 Task: Check the percentage active listings of french doors in the last 5 years.
Action: Mouse moved to (862, 203)
Screenshot: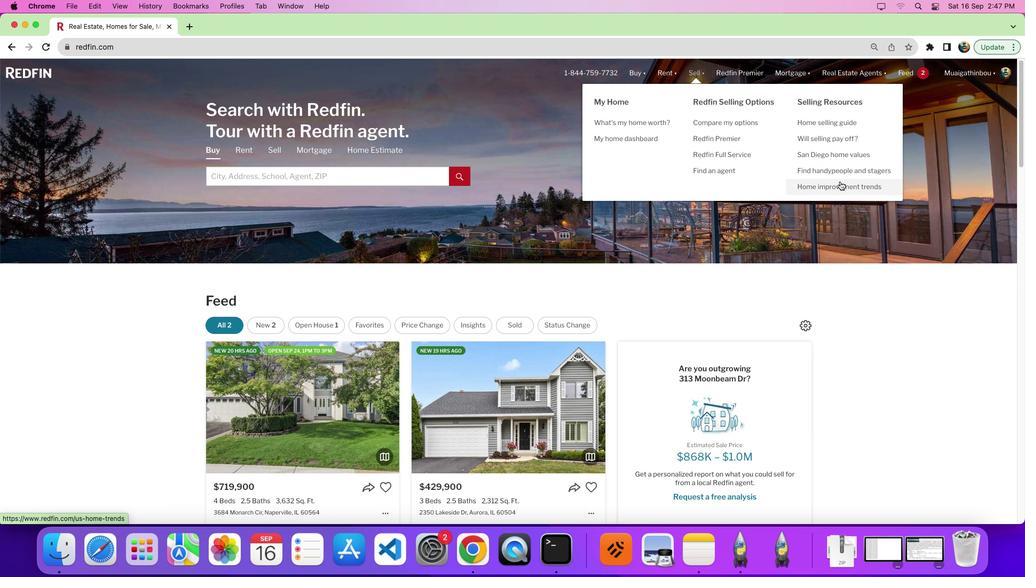 
Action: Mouse pressed left at (862, 203)
Screenshot: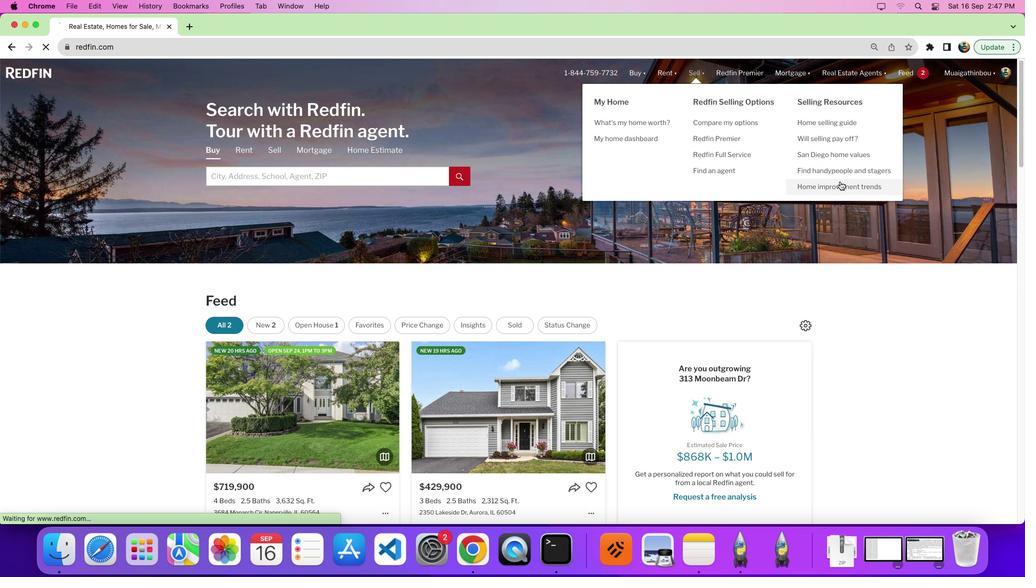 
Action: Mouse pressed left at (862, 203)
Screenshot: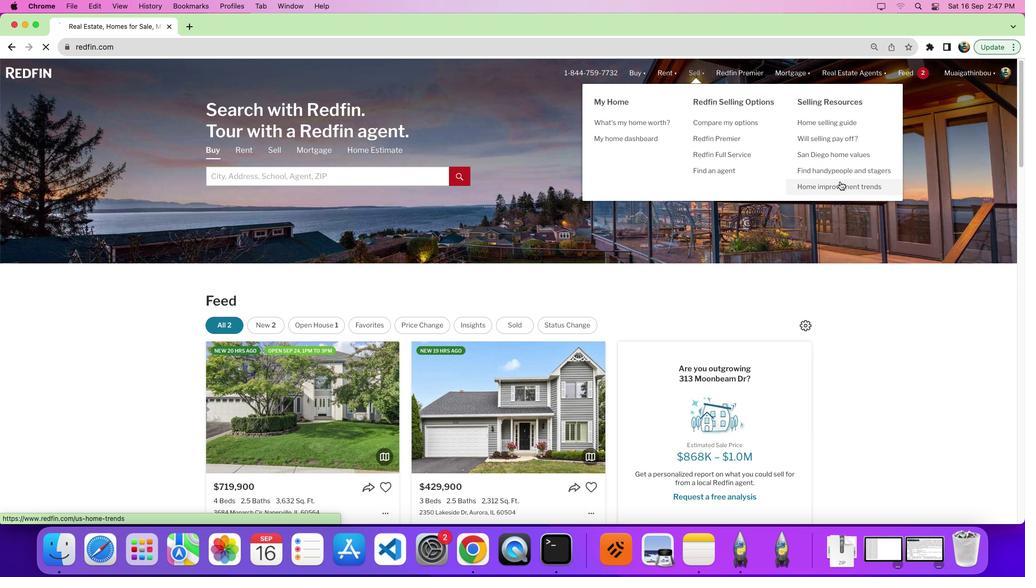 
Action: Mouse moved to (313, 226)
Screenshot: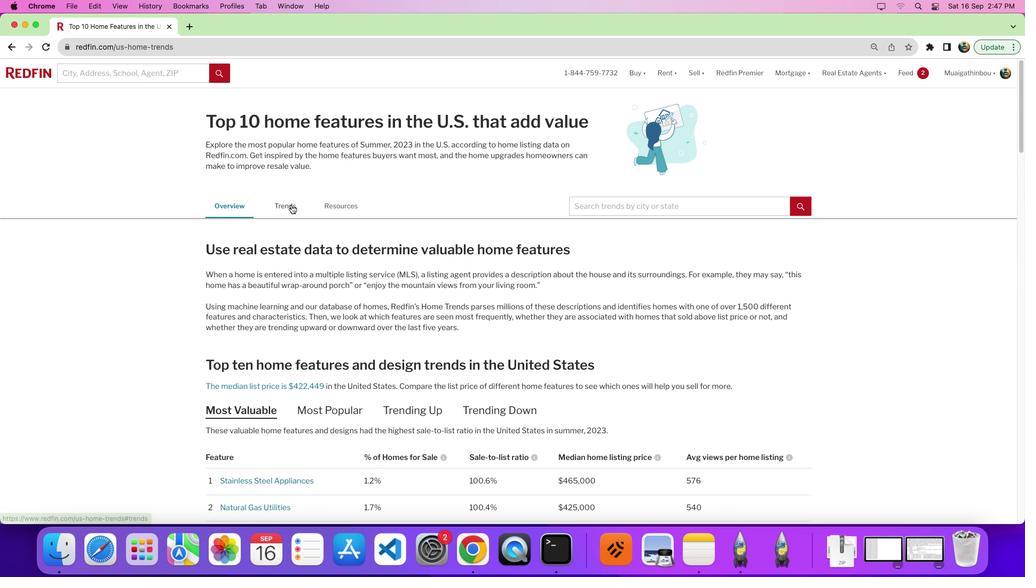 
Action: Mouse pressed left at (313, 226)
Screenshot: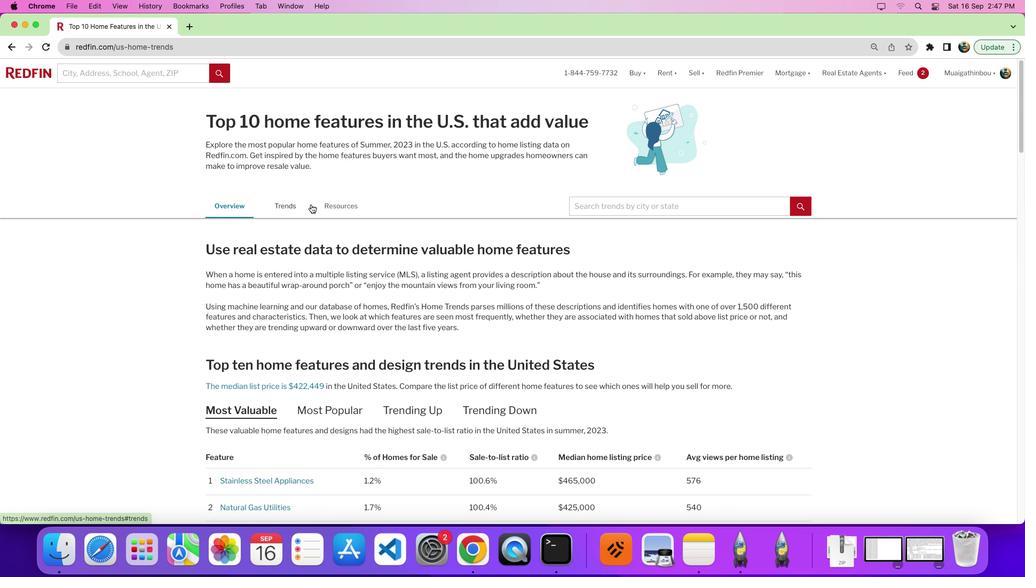 
Action: Mouse moved to (639, 220)
Screenshot: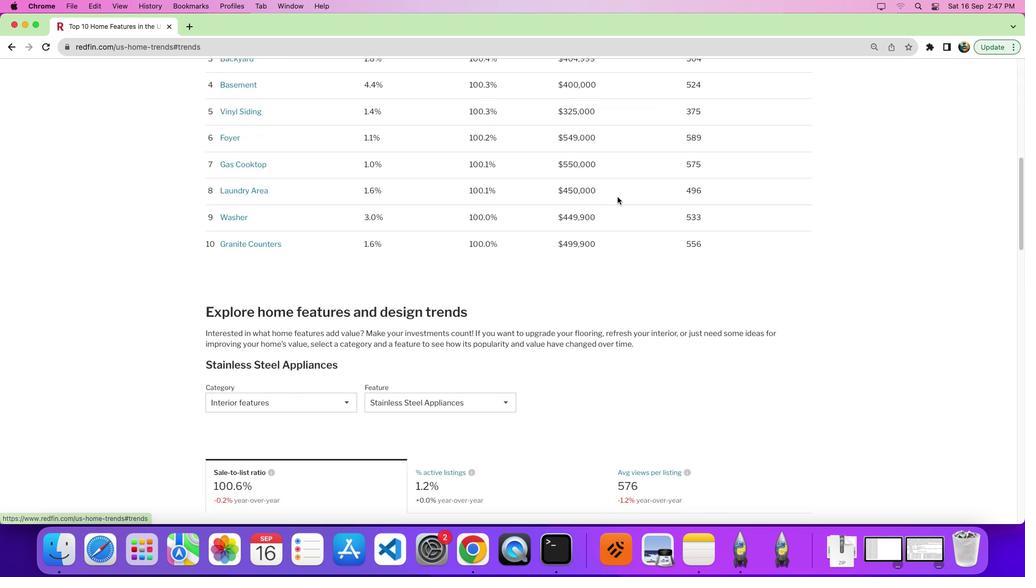 
Action: Mouse scrolled (639, 220) with delta (21, 21)
Screenshot: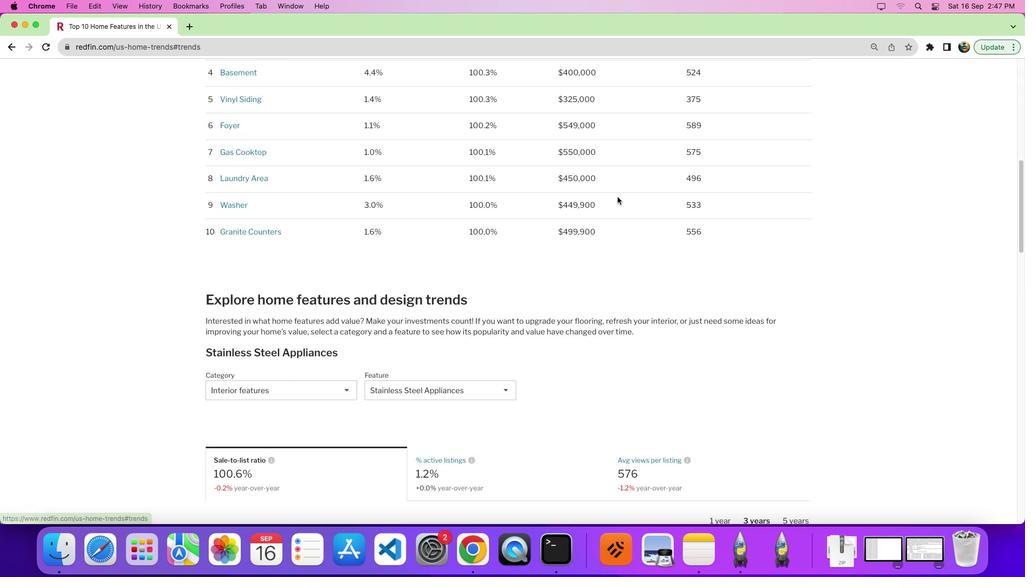 
Action: Mouse scrolled (639, 220) with delta (21, 21)
Screenshot: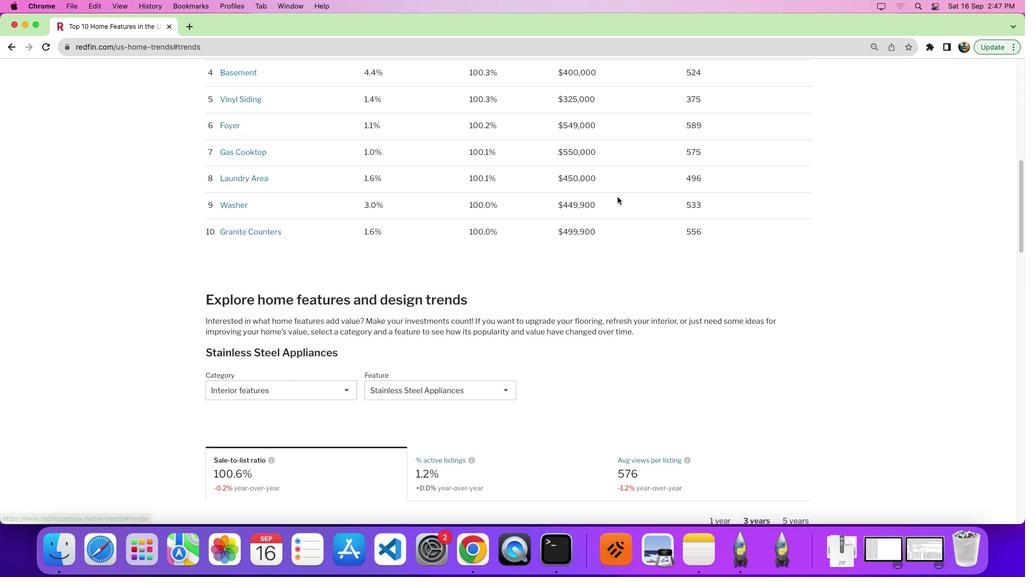 
Action: Mouse moved to (639, 219)
Screenshot: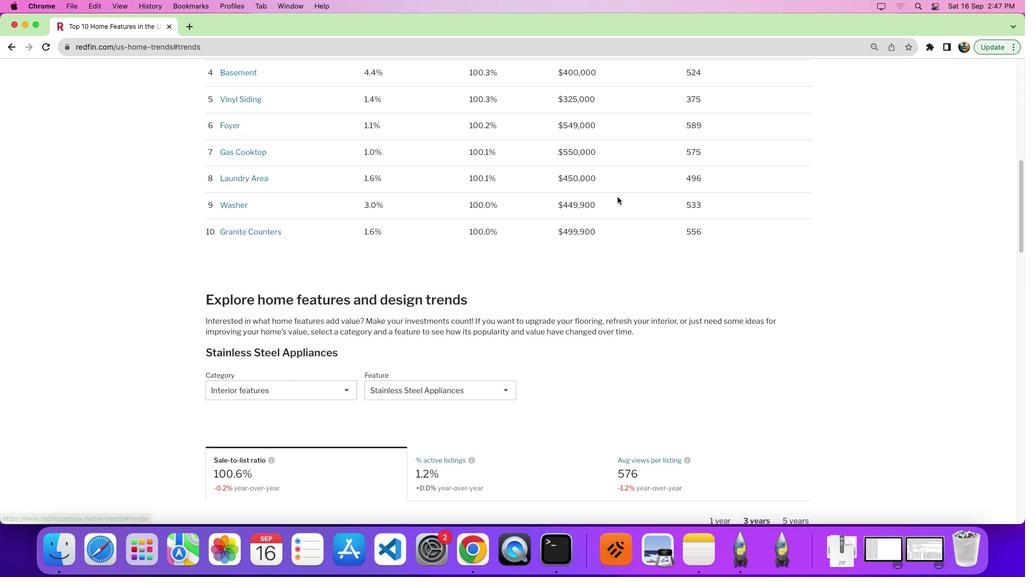 
Action: Mouse scrolled (639, 219) with delta (21, 17)
Screenshot: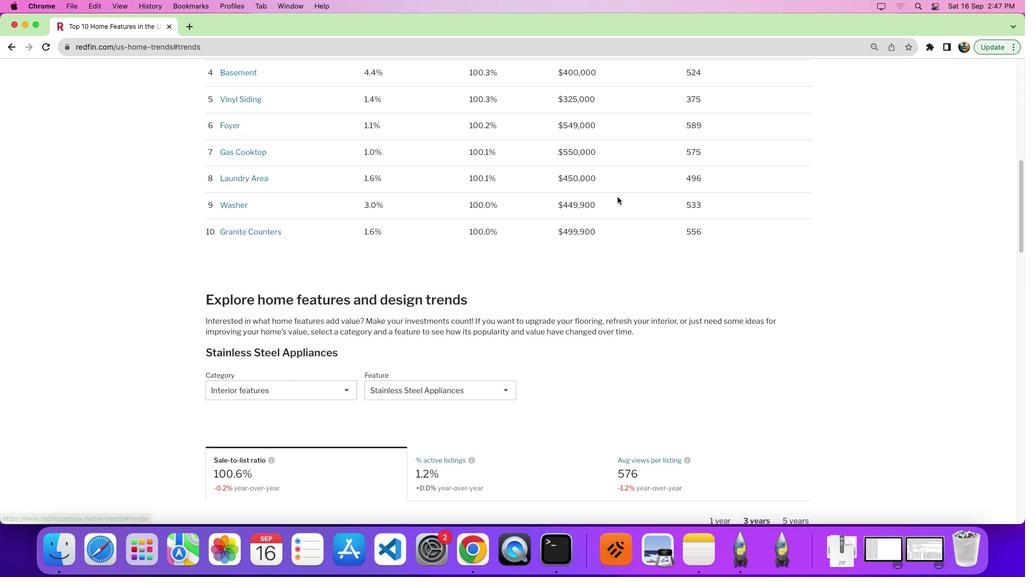 
Action: Mouse moved to (640, 218)
Screenshot: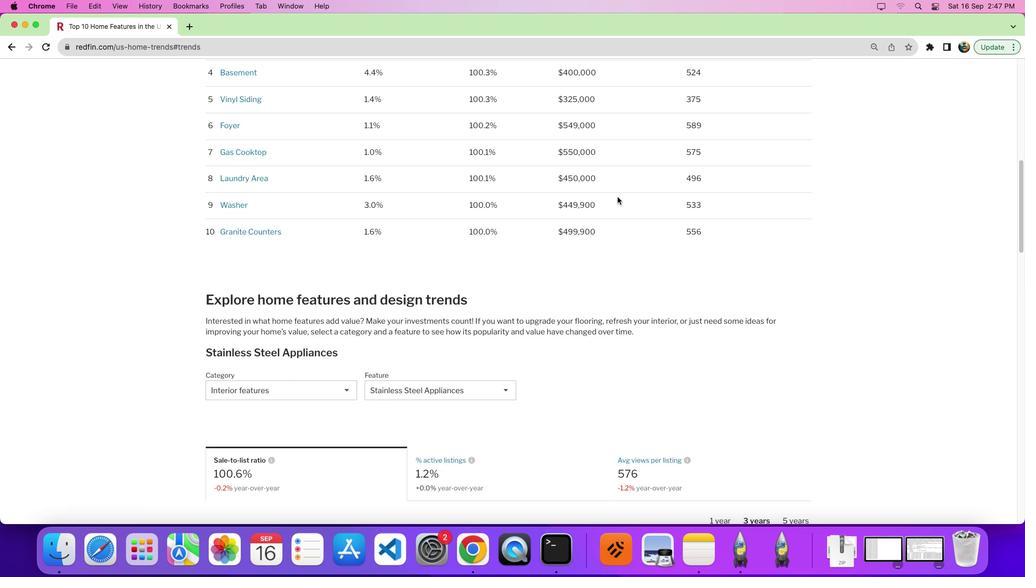 
Action: Mouse scrolled (640, 218) with delta (21, 21)
Screenshot: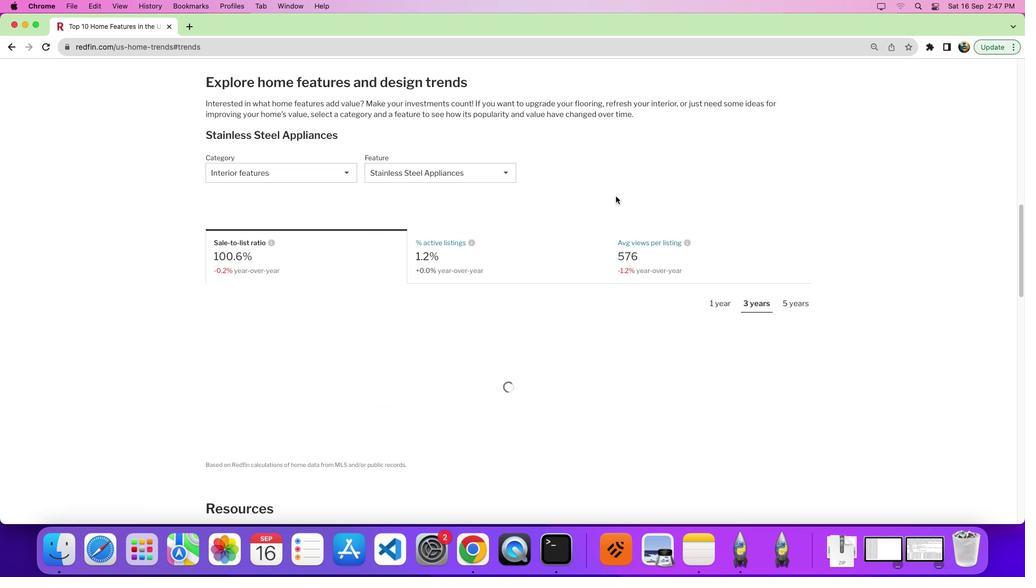 
Action: Mouse scrolled (640, 218) with delta (21, 21)
Screenshot: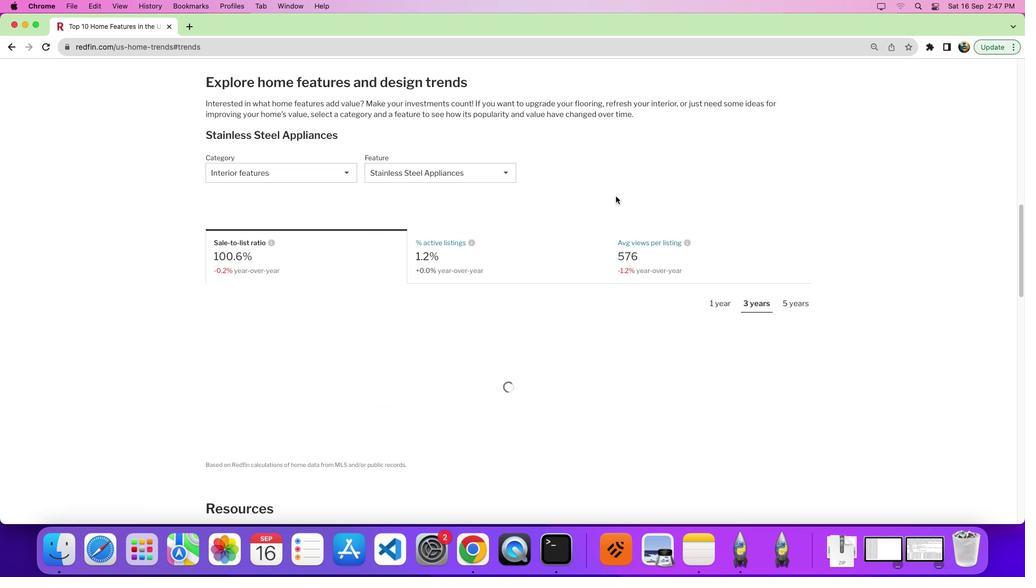 
Action: Mouse scrolled (640, 218) with delta (21, 17)
Screenshot: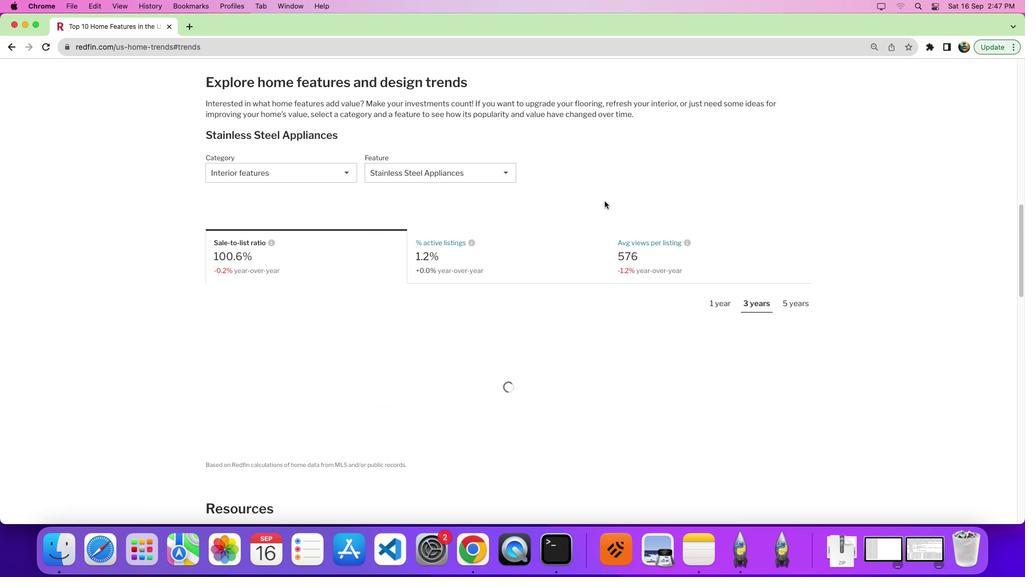 
Action: Mouse moved to (448, 274)
Screenshot: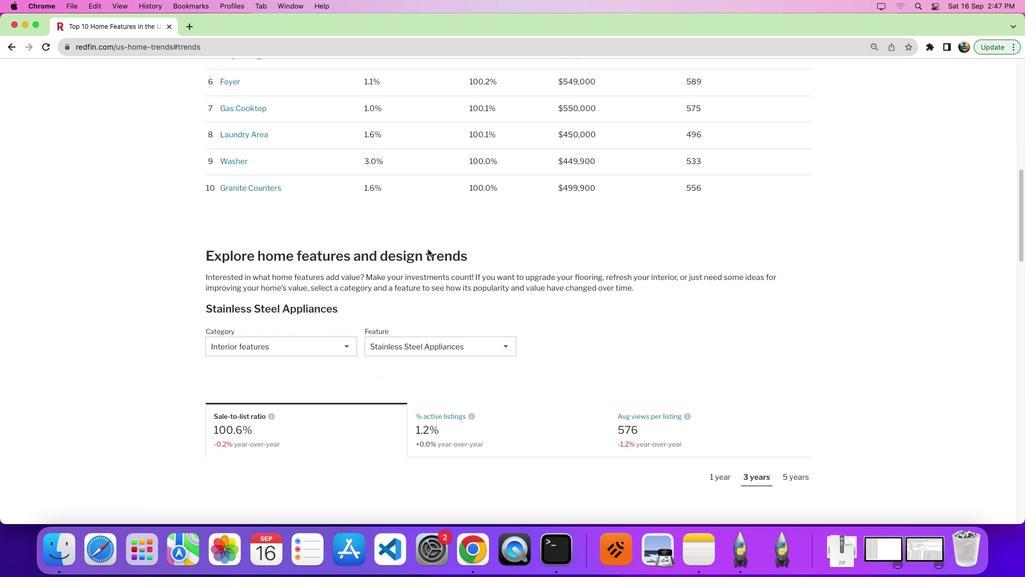 
Action: Mouse scrolled (448, 274) with delta (21, 21)
Screenshot: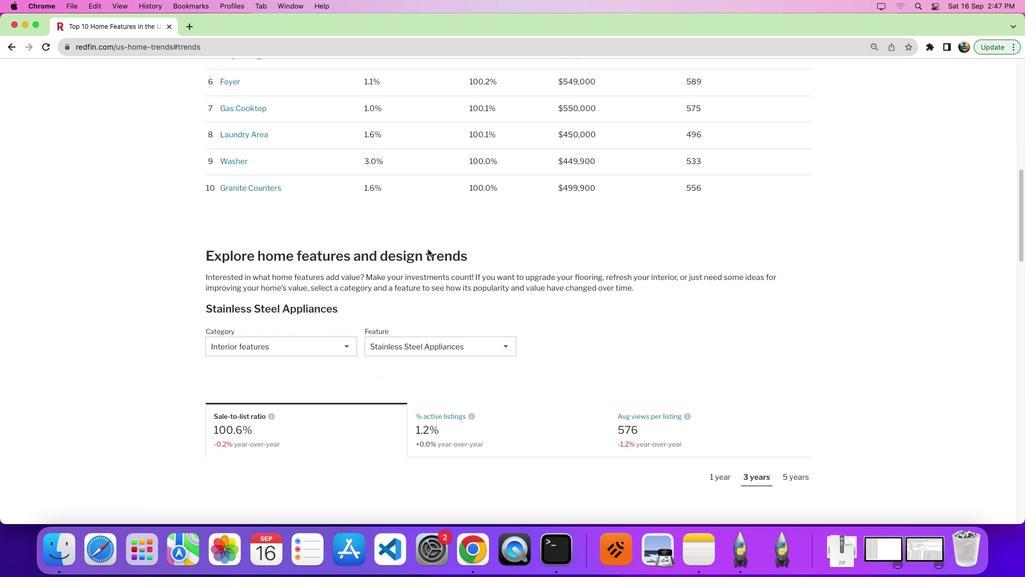 
Action: Mouse moved to (448, 274)
Screenshot: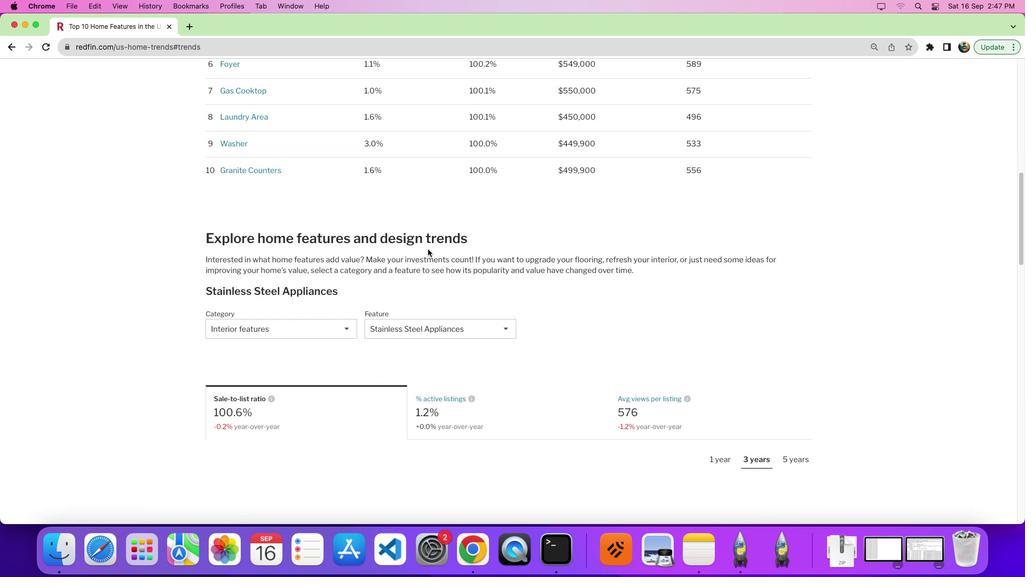 
Action: Mouse scrolled (448, 274) with delta (21, 21)
Screenshot: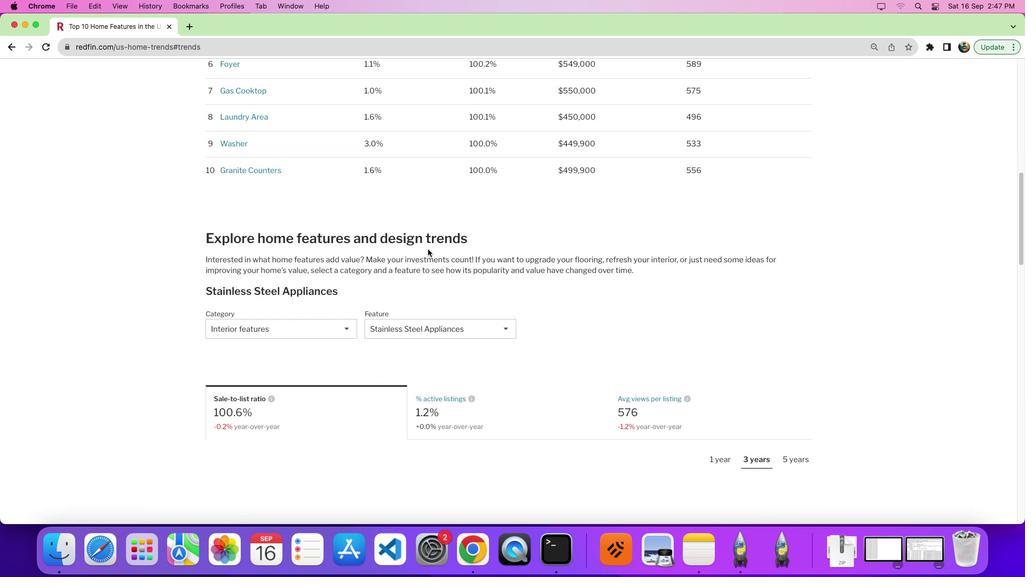 
Action: Mouse moved to (448, 273)
Screenshot: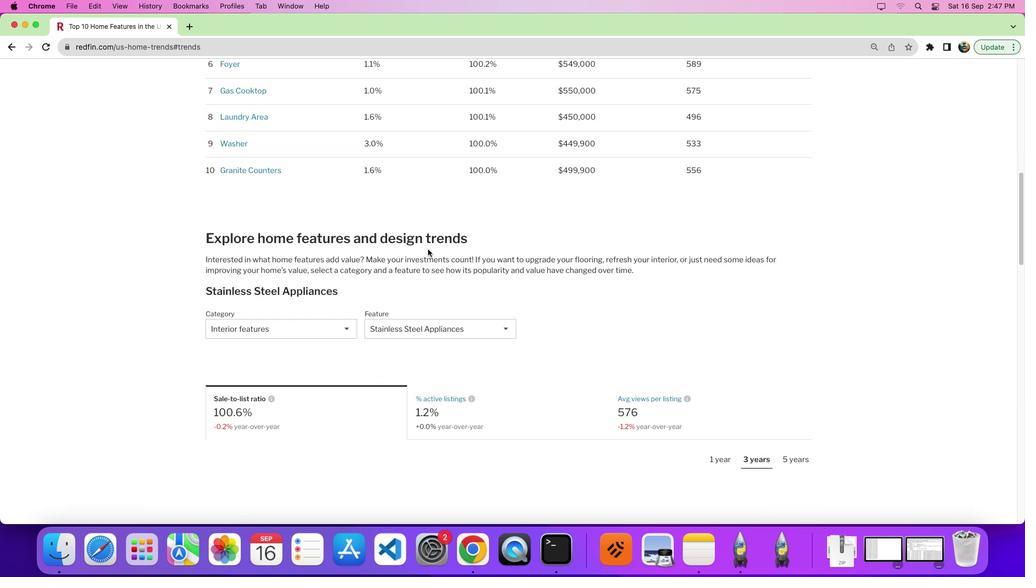 
Action: Mouse scrolled (448, 273) with delta (21, 17)
Screenshot: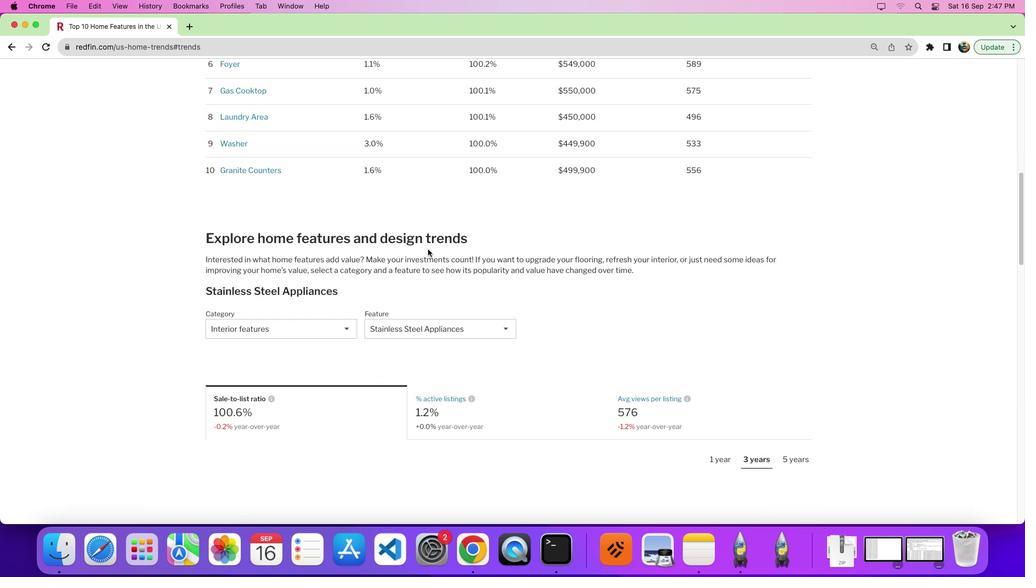 
Action: Mouse moved to (449, 270)
Screenshot: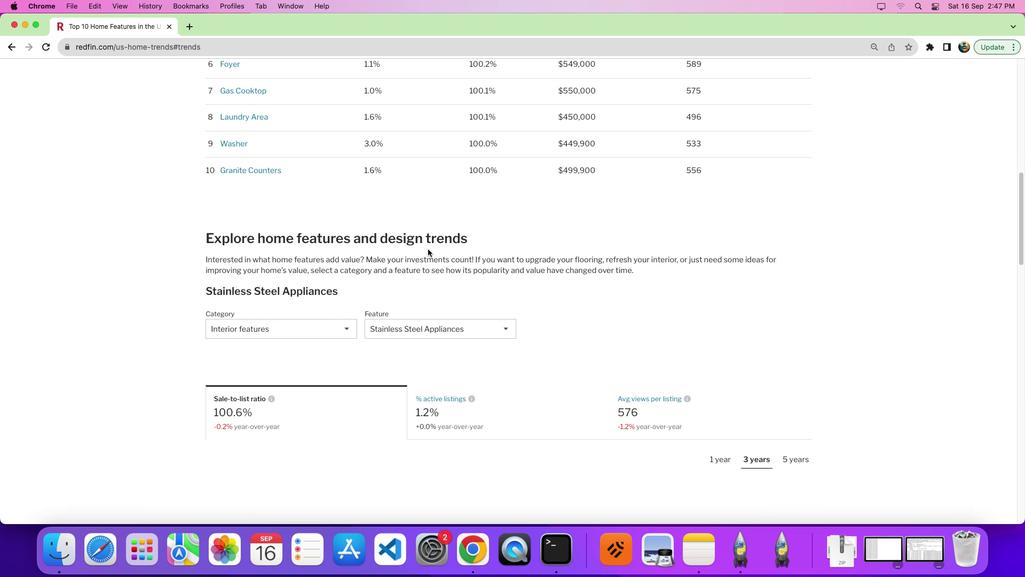 
Action: Mouse scrolled (449, 270) with delta (21, 21)
Screenshot: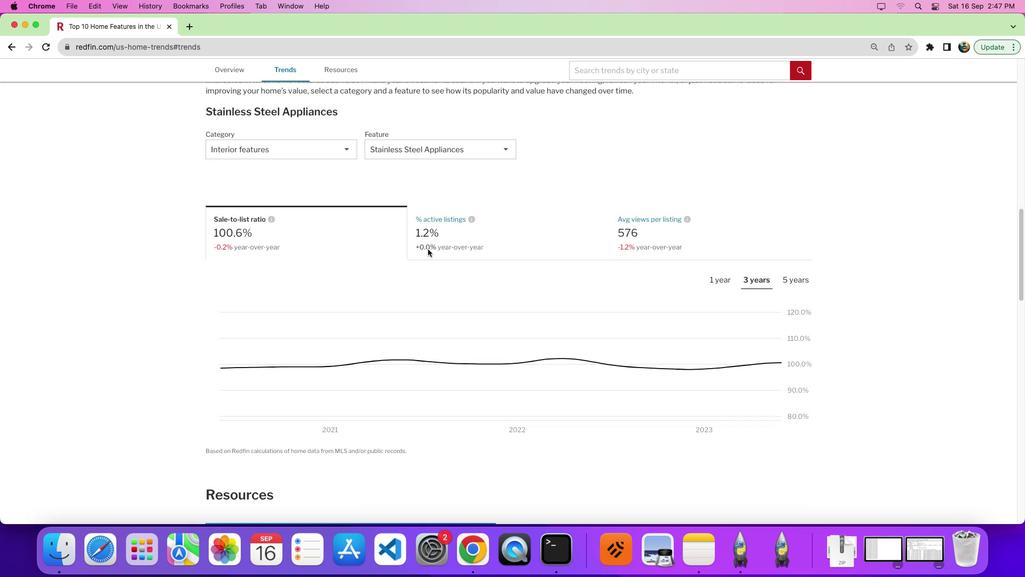 
Action: Mouse scrolled (449, 270) with delta (21, 21)
Screenshot: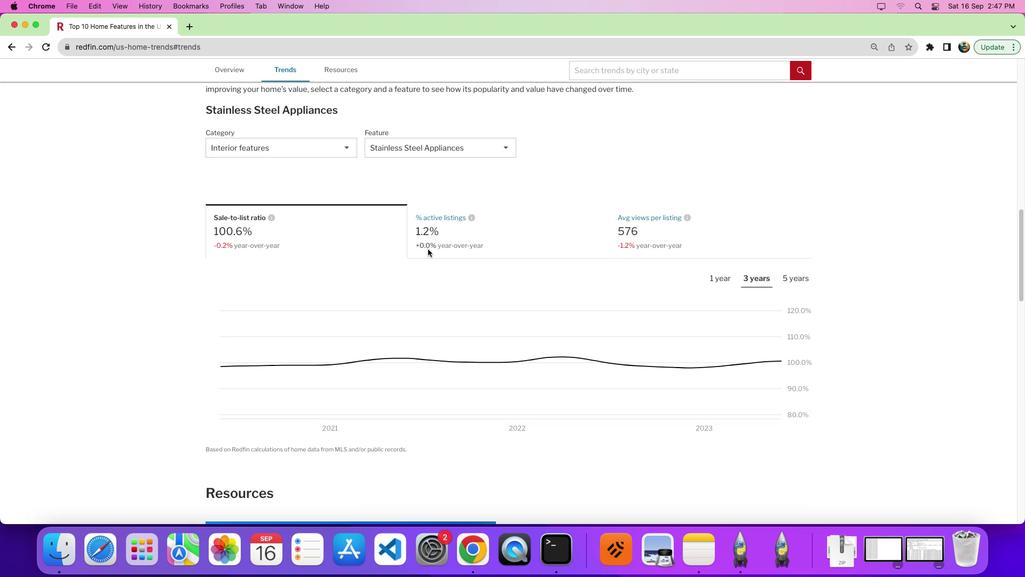 
Action: Mouse scrolled (449, 270) with delta (21, 18)
Screenshot: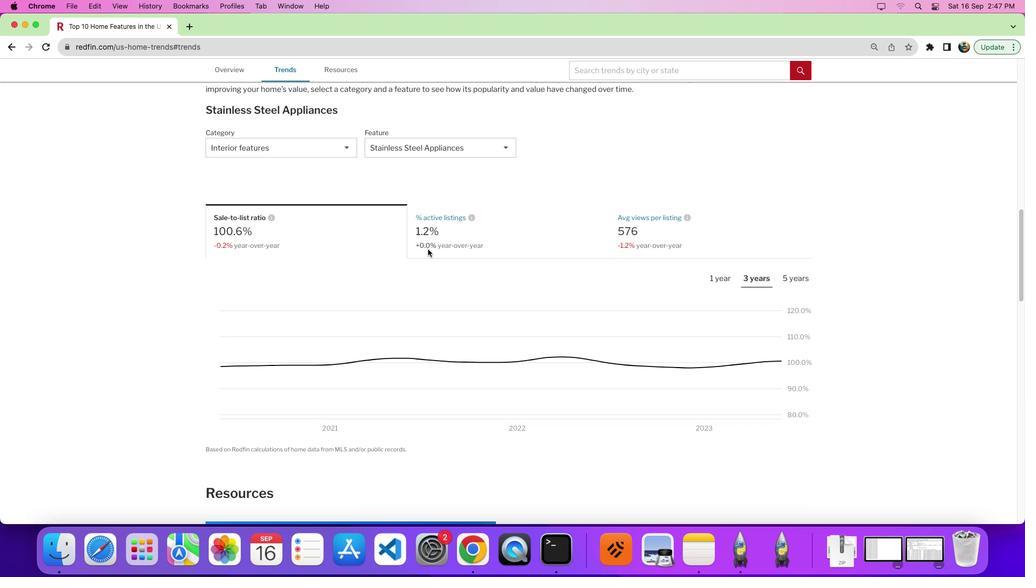 
Action: Mouse moved to (322, 169)
Screenshot: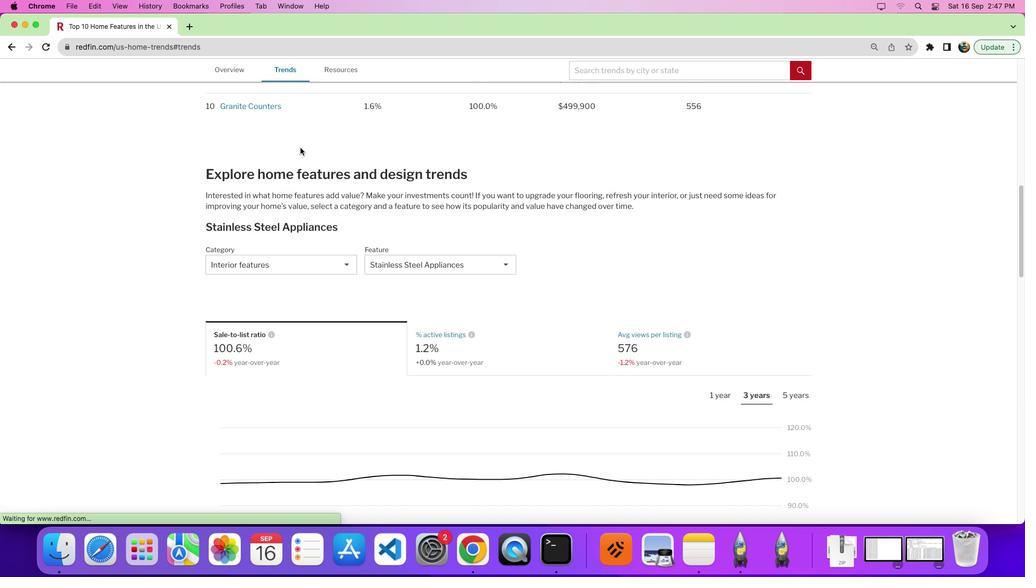 
Action: Mouse pressed left at (322, 169)
Screenshot: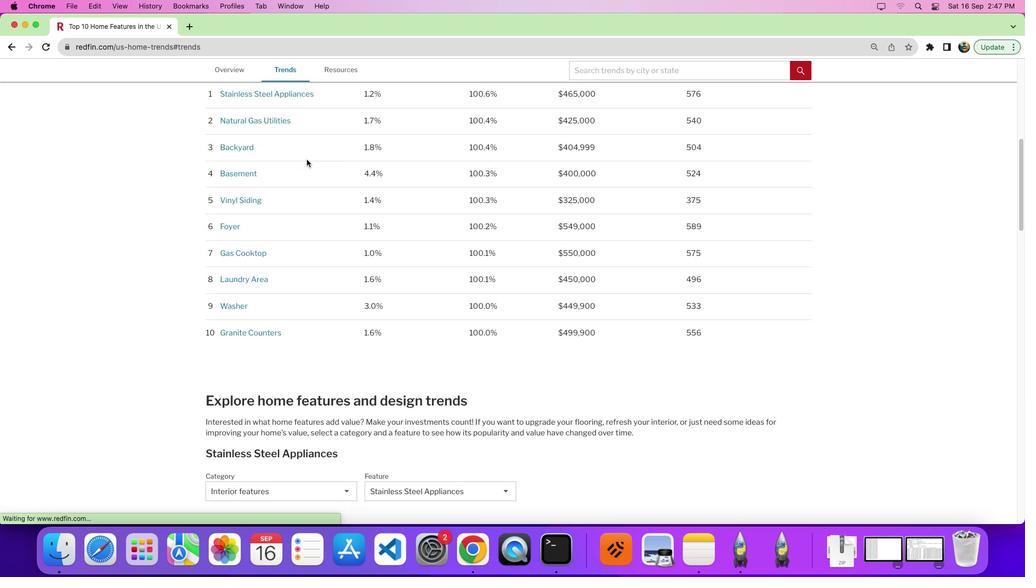 
Action: Mouse moved to (384, 224)
Screenshot: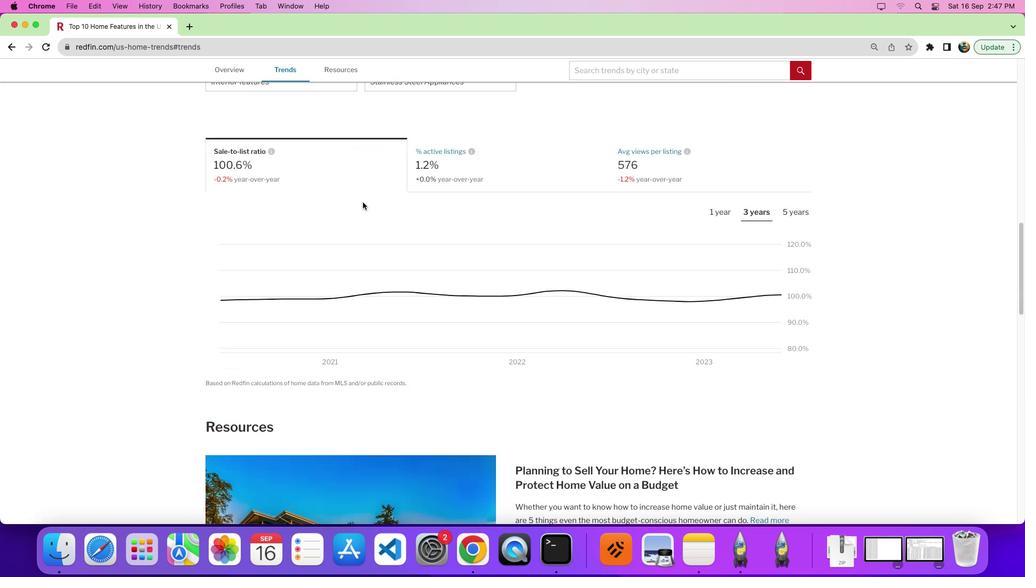 
Action: Mouse scrolled (384, 224) with delta (21, 21)
Screenshot: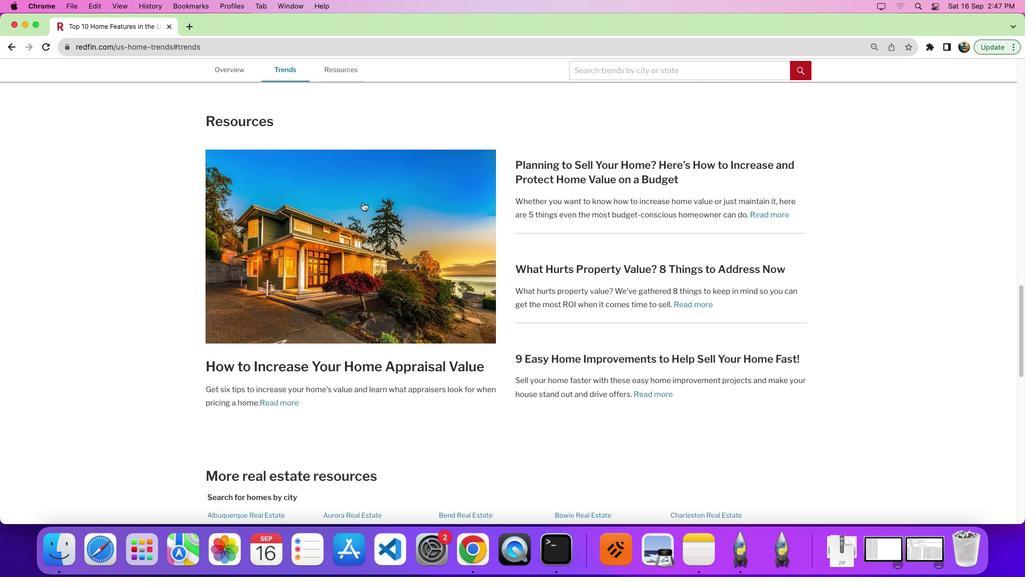 
Action: Mouse moved to (384, 224)
Screenshot: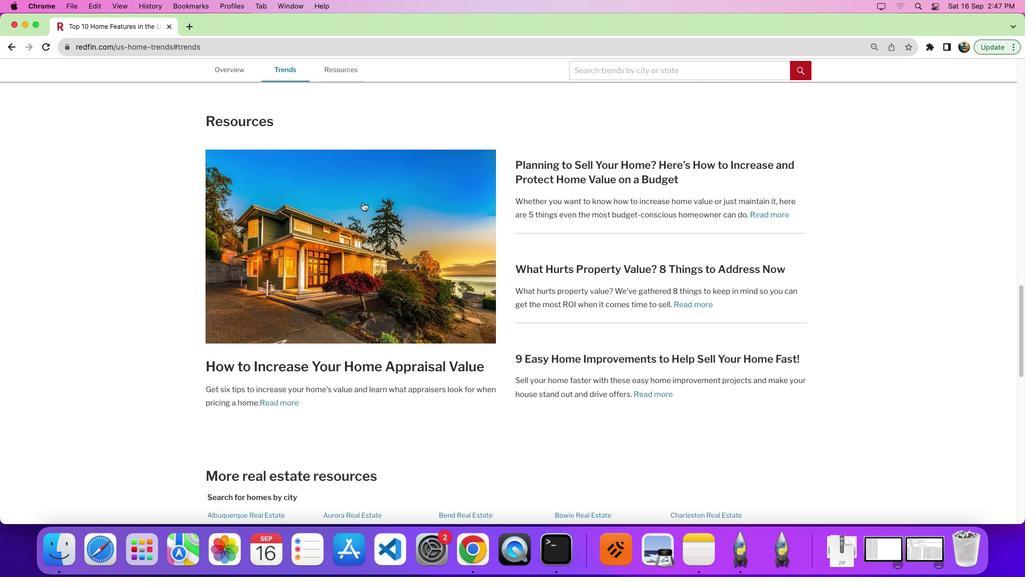 
Action: Mouse scrolled (384, 224) with delta (21, 21)
Screenshot: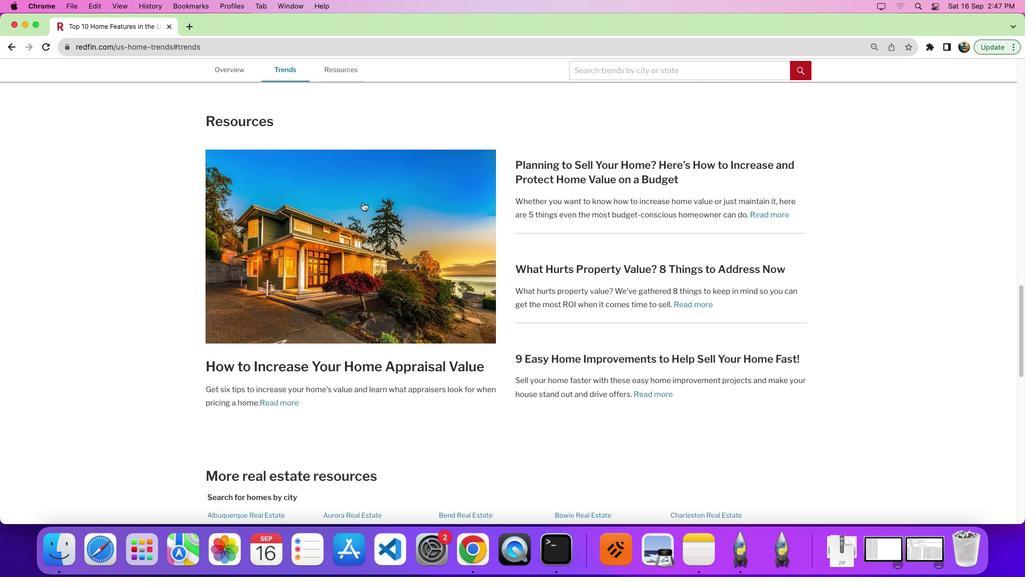 
Action: Mouse scrolled (384, 224) with delta (21, 17)
Screenshot: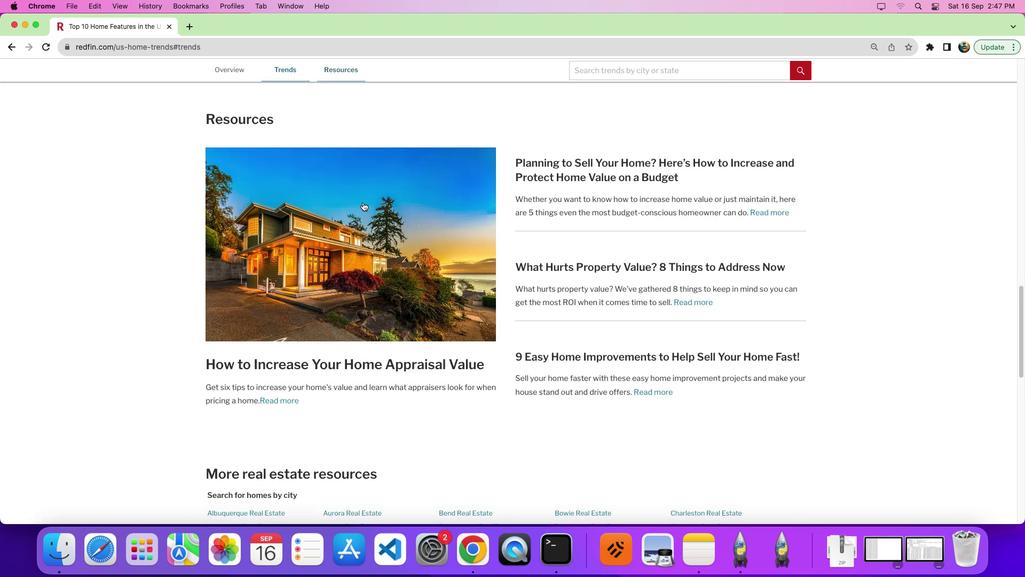 
Action: Mouse scrolled (384, 224) with delta (21, 14)
Screenshot: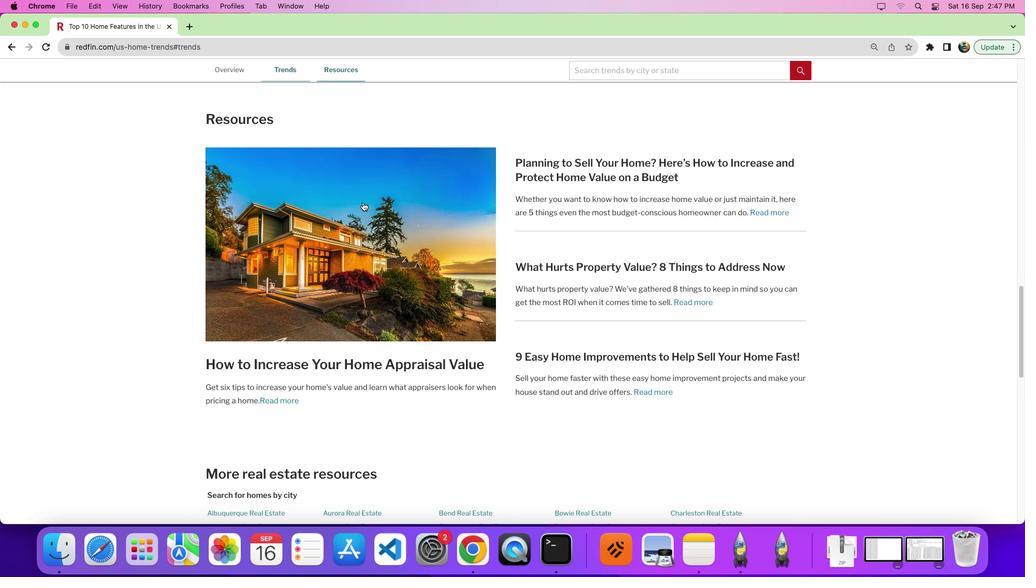 
Action: Mouse scrolled (384, 224) with delta (21, 14)
Screenshot: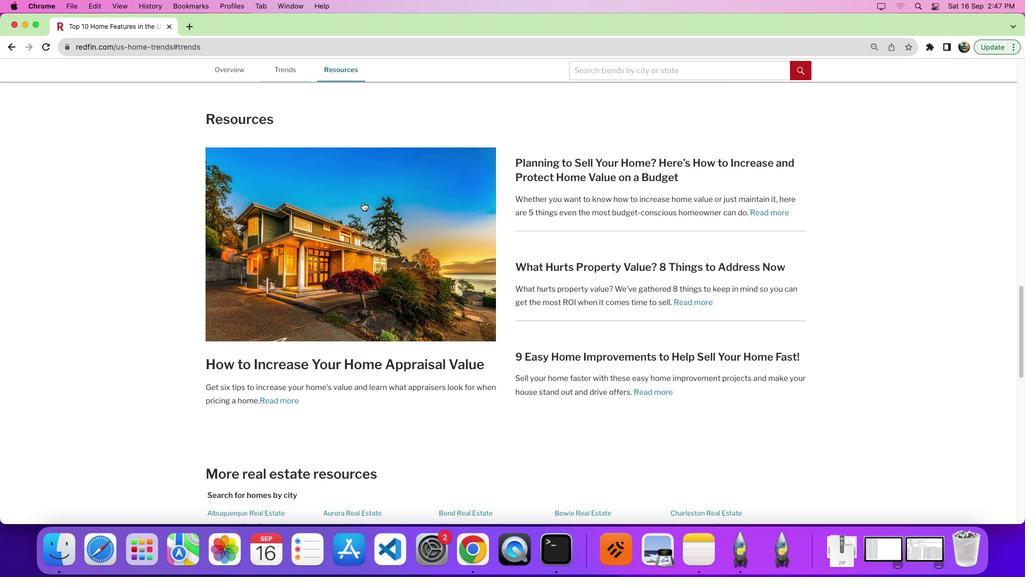 
Action: Mouse moved to (388, 214)
Screenshot: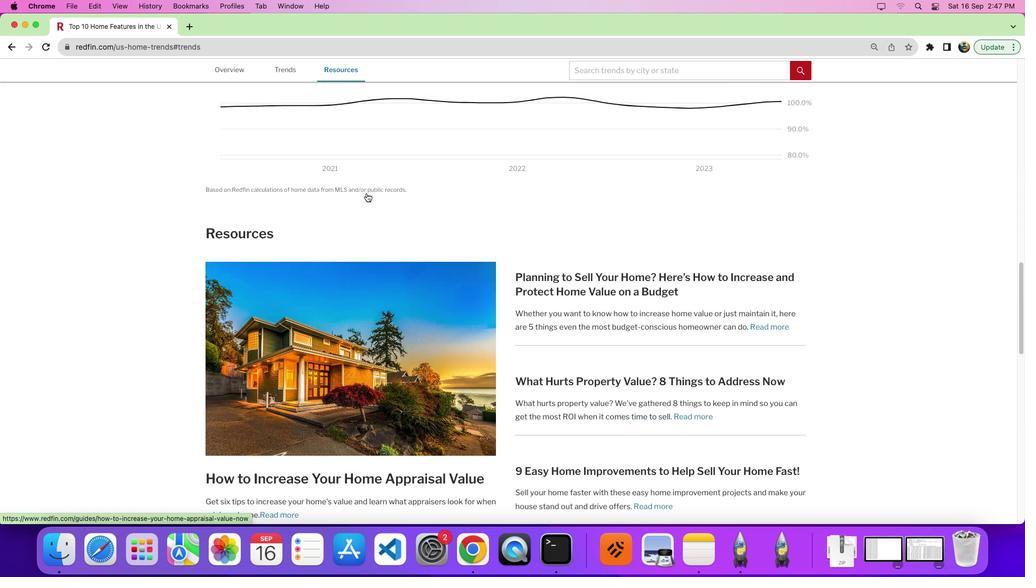 
Action: Mouse scrolled (388, 214) with delta (21, 22)
Screenshot: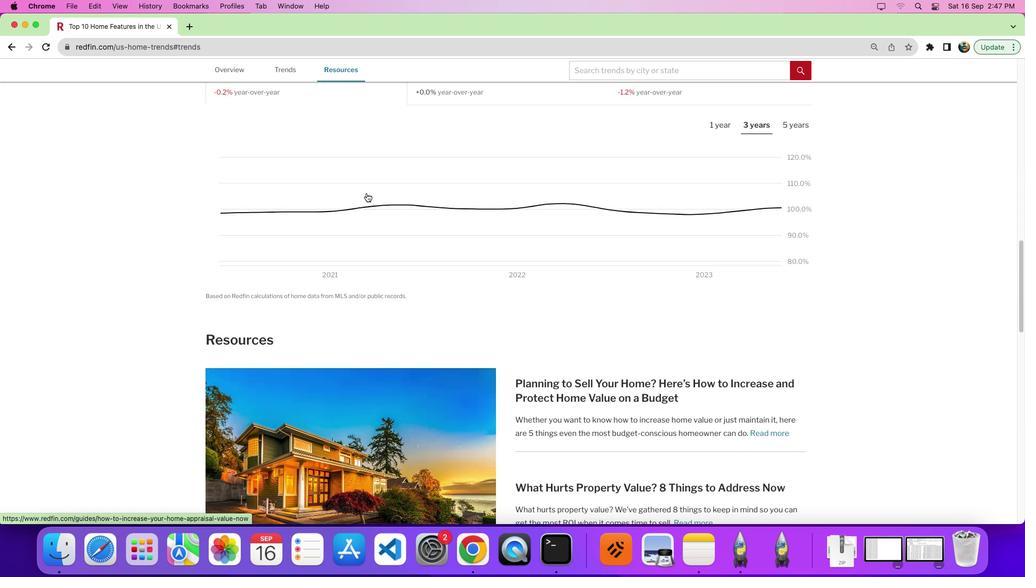 
Action: Mouse scrolled (388, 214) with delta (21, 22)
Screenshot: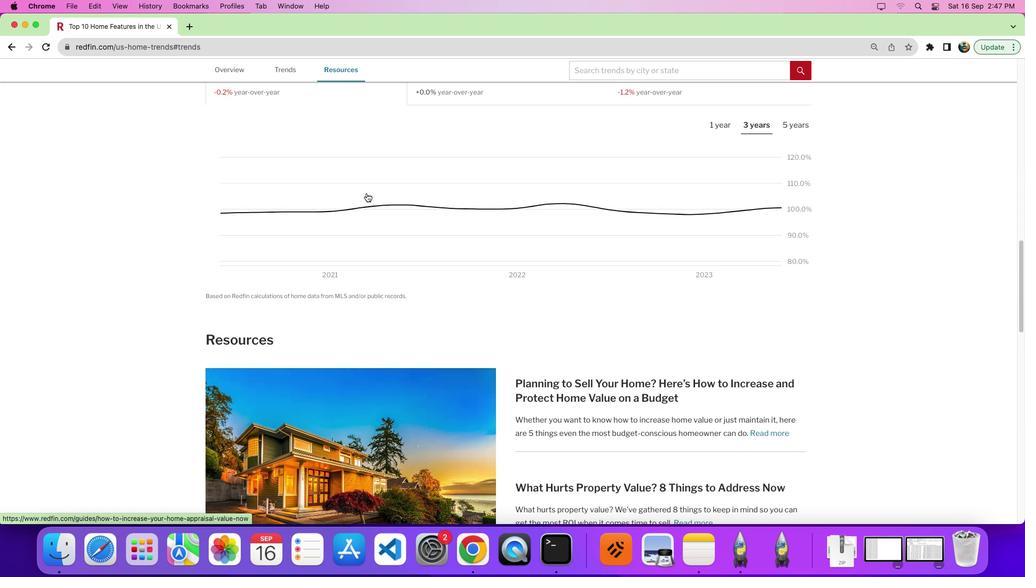 
Action: Mouse scrolled (388, 214) with delta (21, 26)
Screenshot: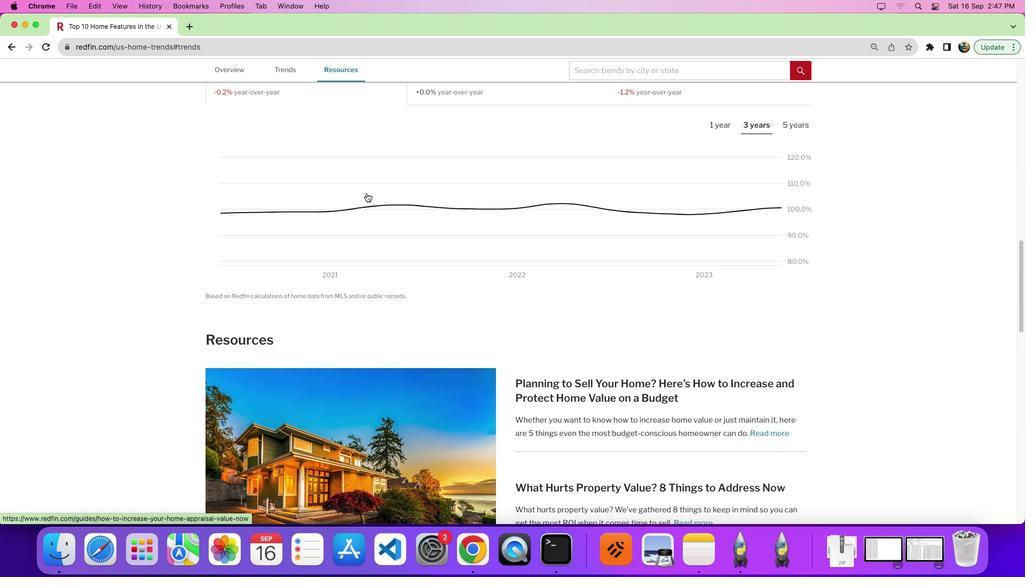 
Action: Mouse moved to (386, 221)
Screenshot: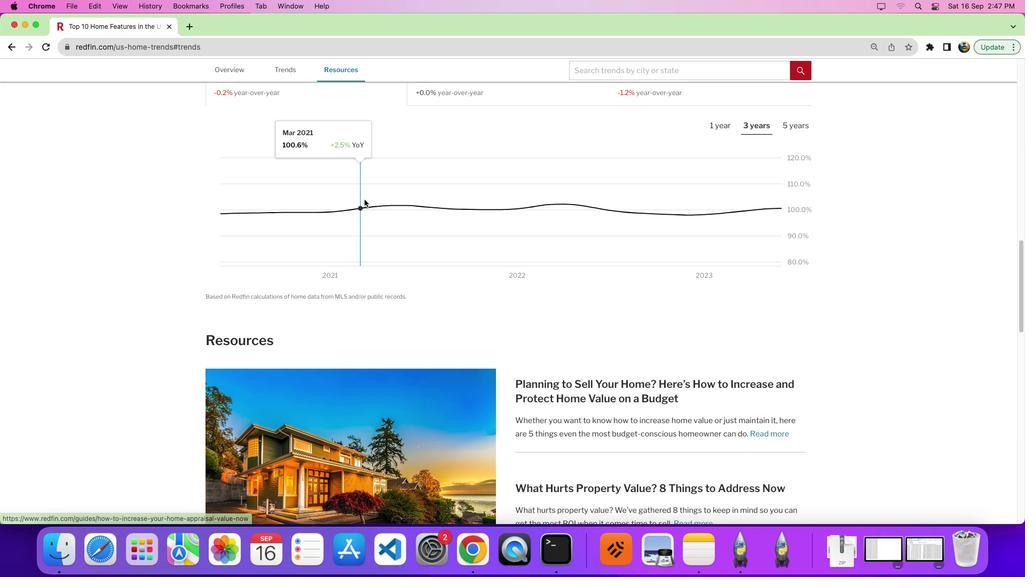 
Action: Mouse scrolled (386, 221) with delta (21, 22)
Screenshot: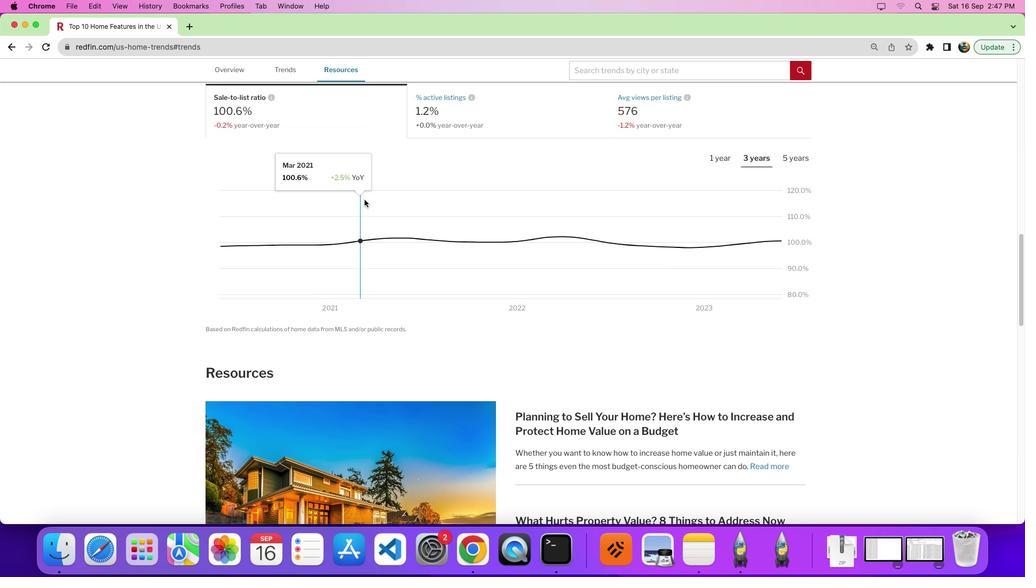 
Action: Mouse scrolled (386, 221) with delta (21, 22)
Screenshot: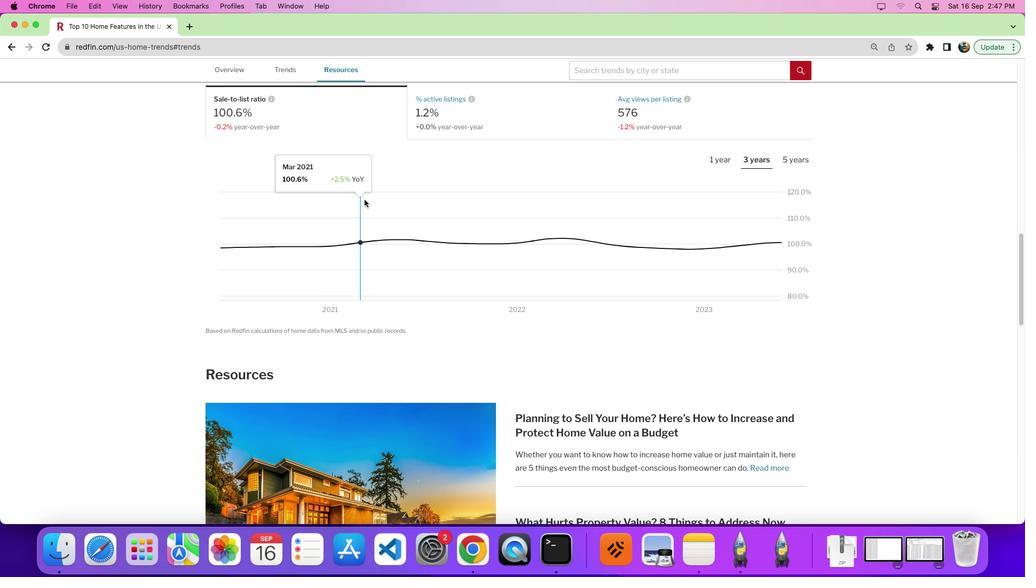 
Action: Mouse moved to (380, 217)
Screenshot: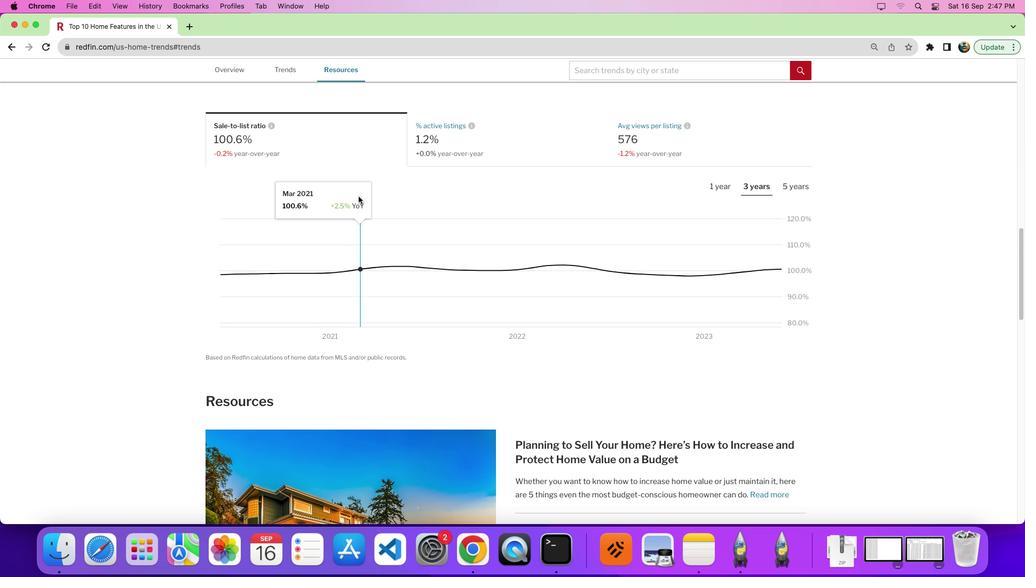 
Action: Mouse scrolled (380, 217) with delta (21, 22)
Screenshot: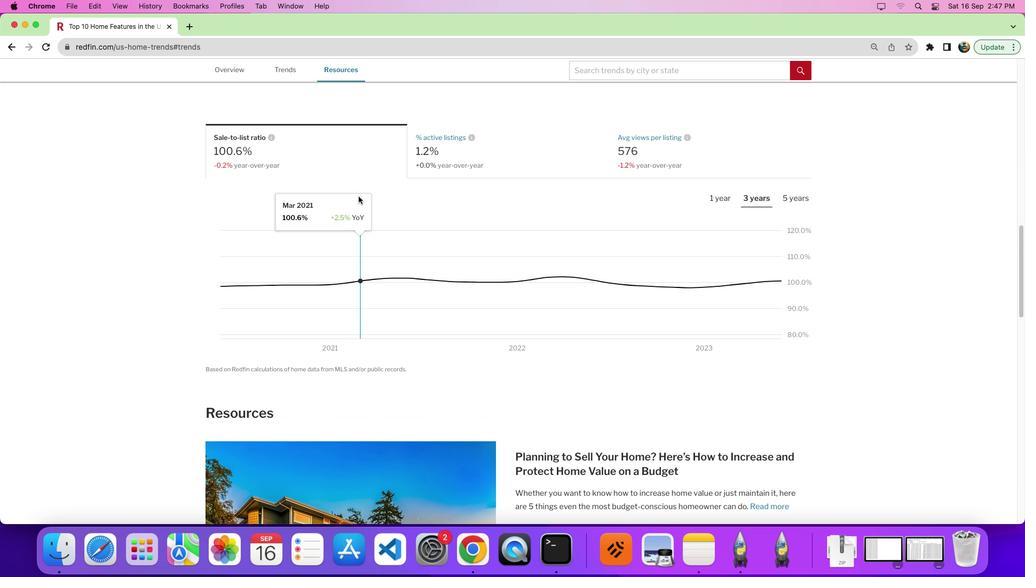 
Action: Mouse scrolled (380, 217) with delta (21, 22)
Screenshot: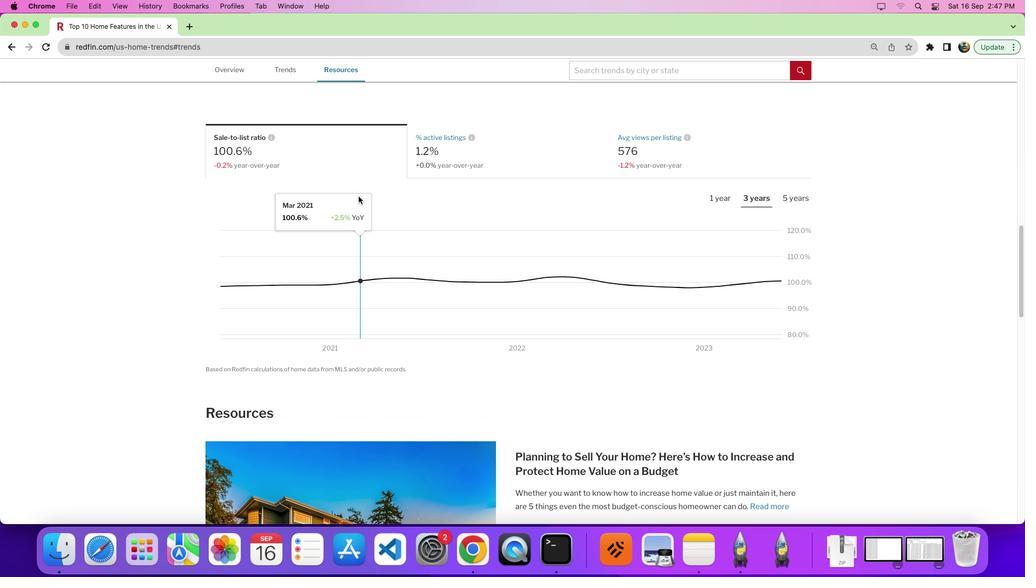 
Action: Mouse moved to (470, 175)
Screenshot: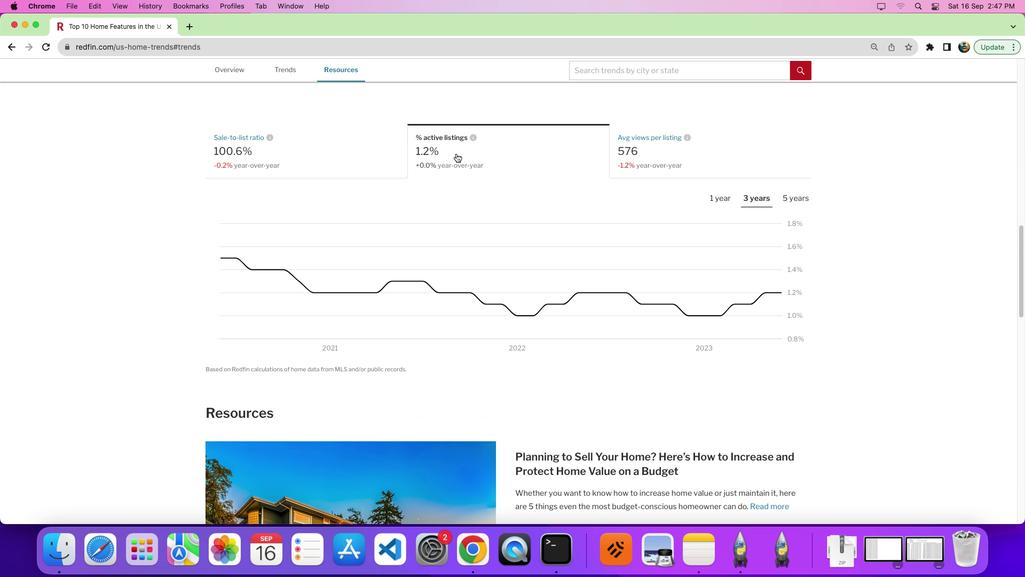 
Action: Mouse pressed left at (470, 175)
Screenshot: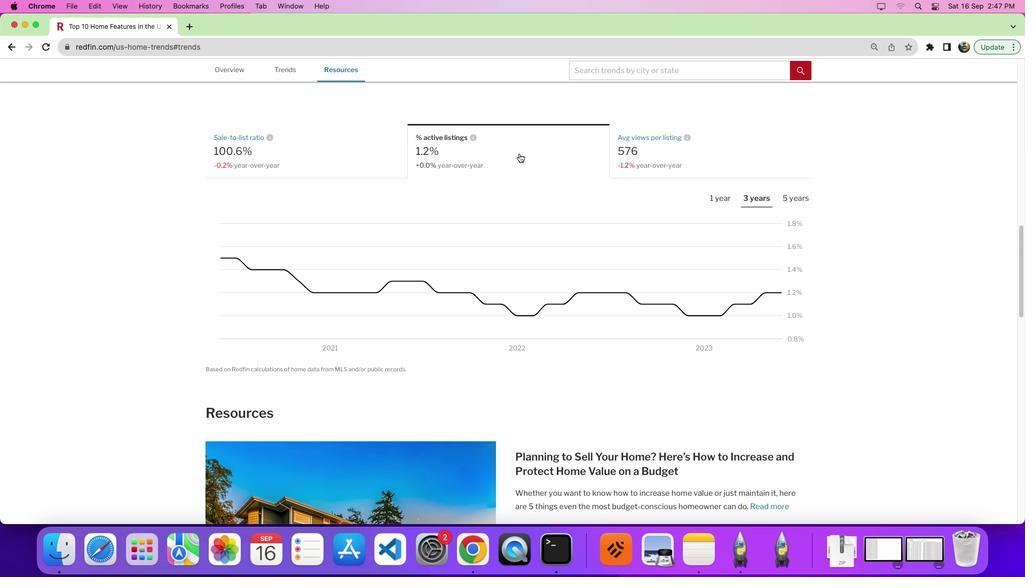 
Action: Mouse moved to (562, 175)
Screenshot: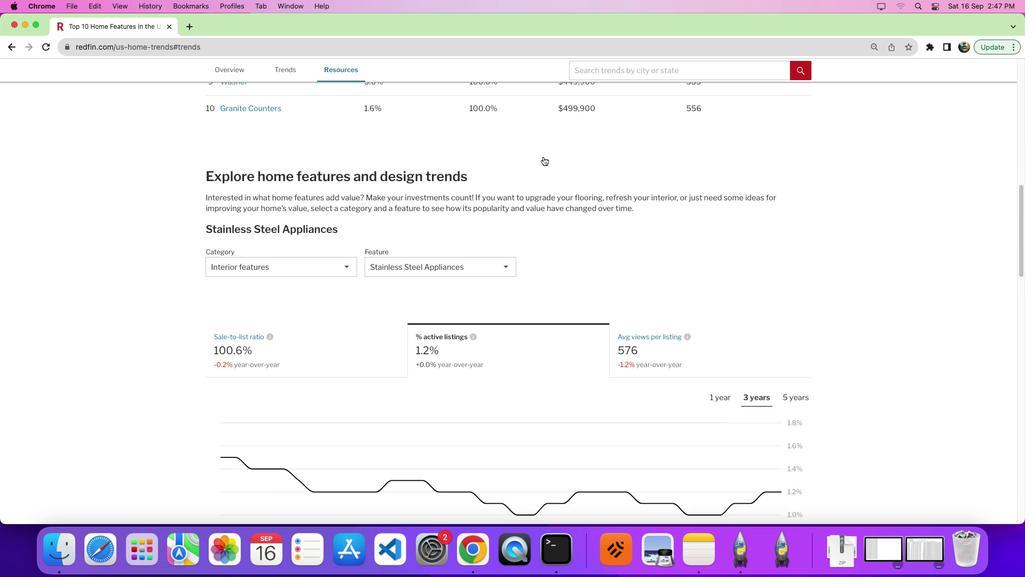 
Action: Mouse scrolled (562, 175) with delta (21, 22)
Screenshot: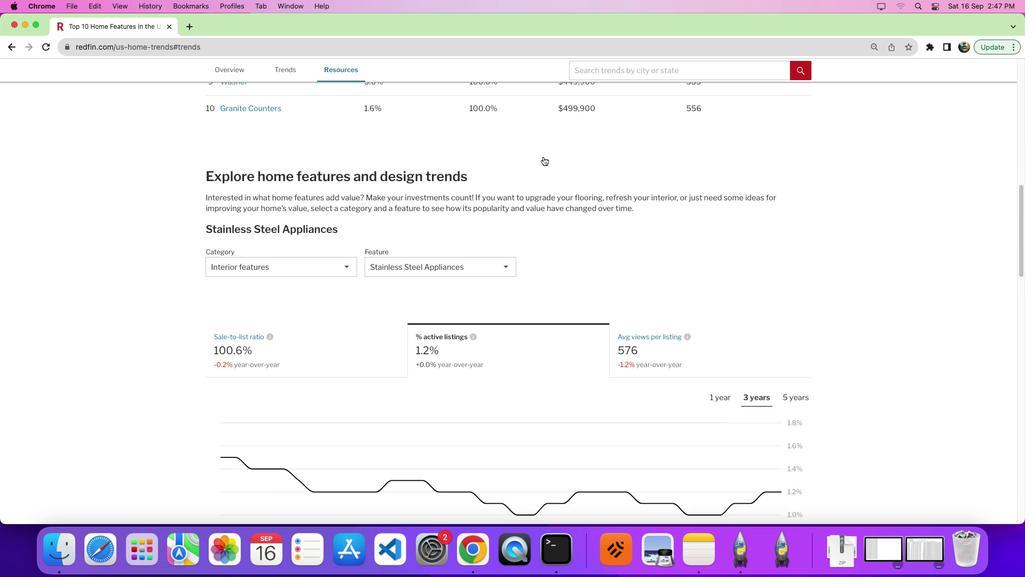 
Action: Mouse moved to (564, 178)
Screenshot: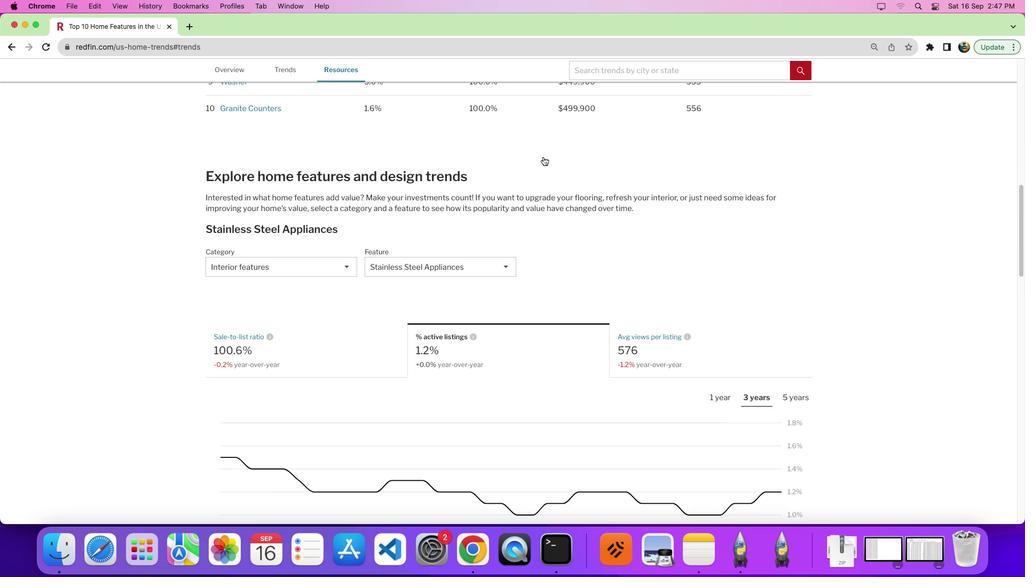 
Action: Mouse scrolled (564, 178) with delta (21, 22)
Screenshot: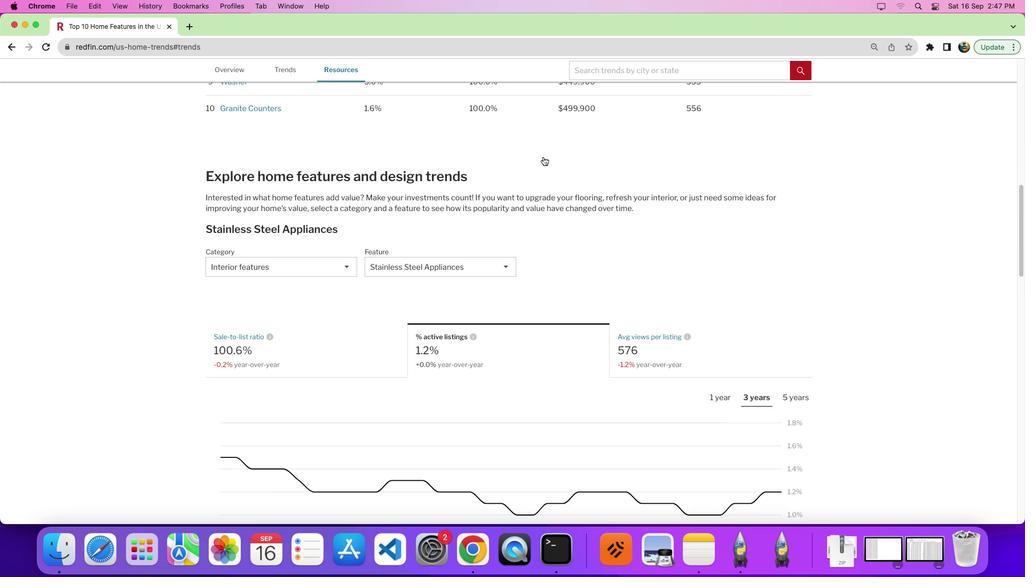 
Action: Mouse moved to (565, 178)
Screenshot: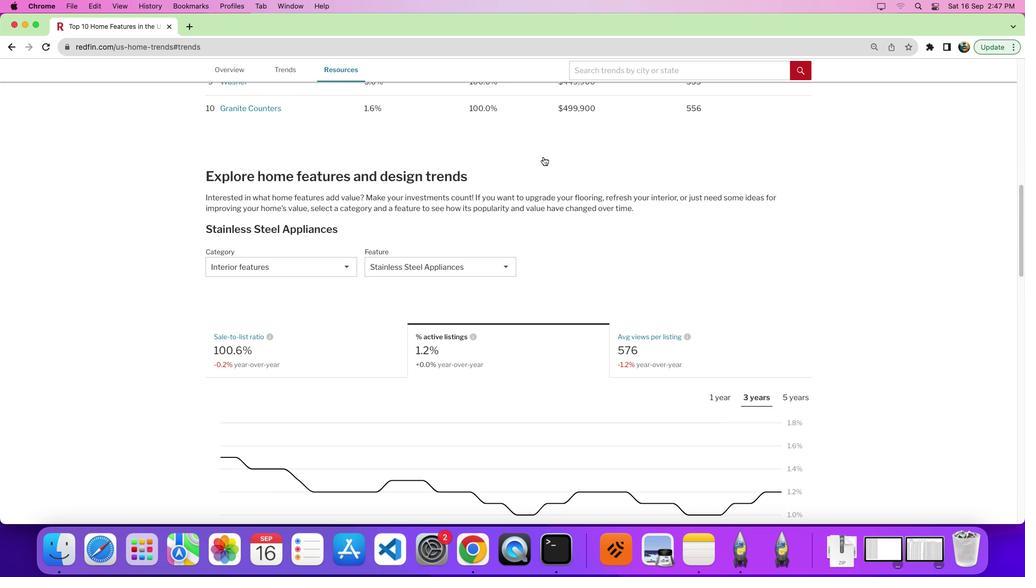 
Action: Mouse scrolled (565, 178) with delta (21, 25)
Screenshot: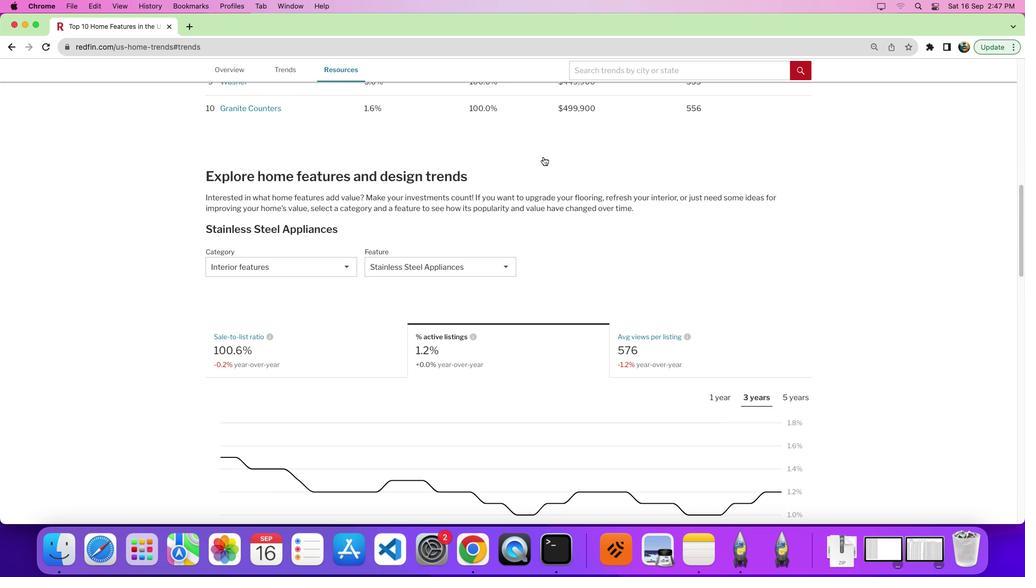 
Action: Mouse moved to (456, 281)
Screenshot: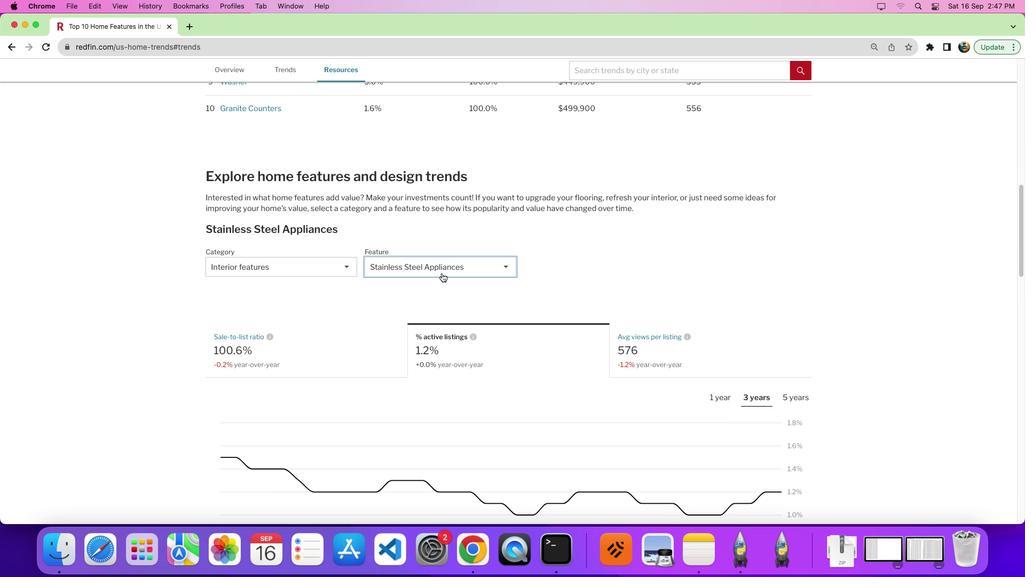 
Action: Mouse pressed left at (456, 281)
Screenshot: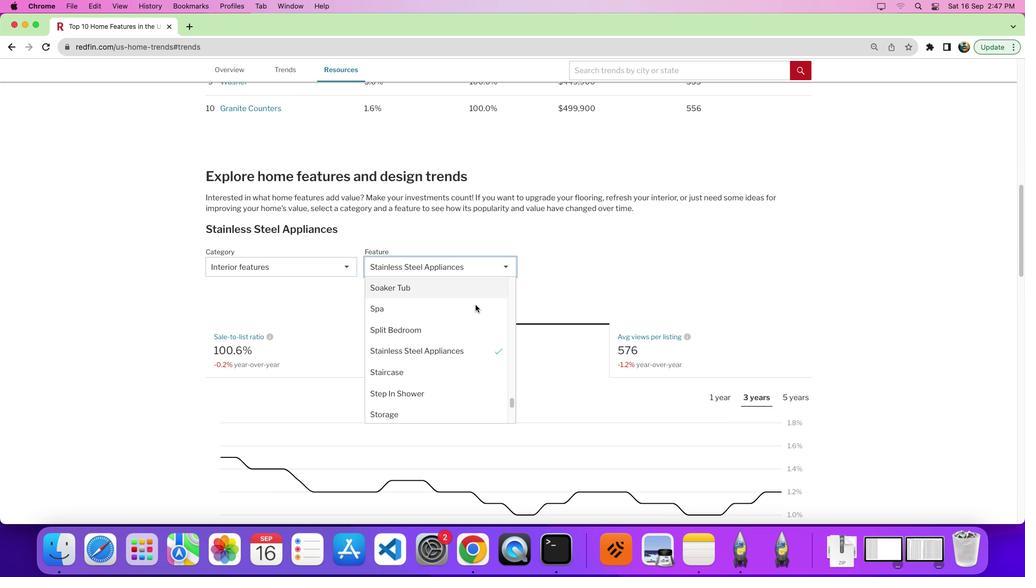 
Action: Mouse moved to (534, 366)
Screenshot: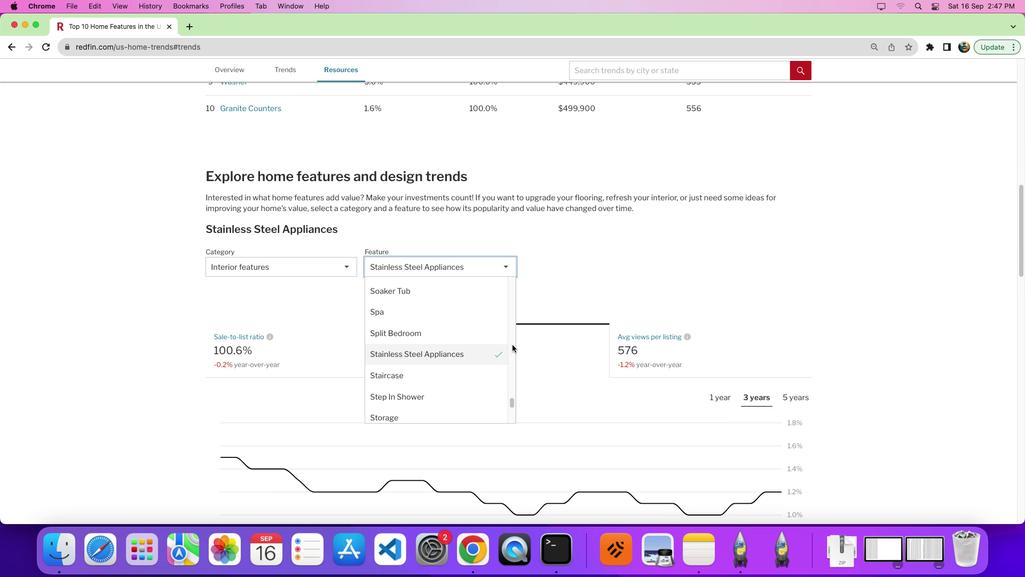 
Action: Mouse pressed left at (534, 366)
Screenshot: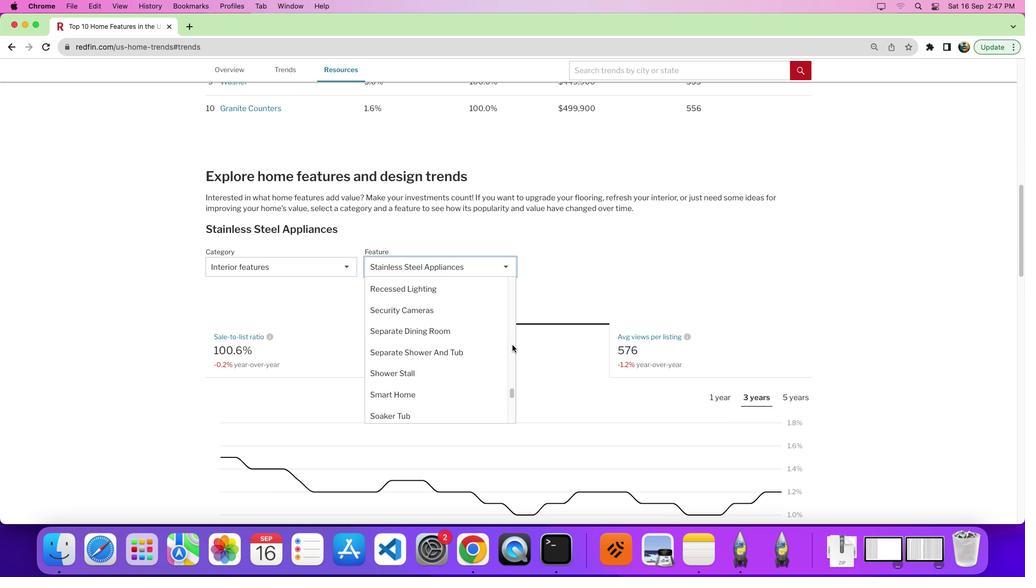 
Action: Mouse moved to (449, 365)
Screenshot: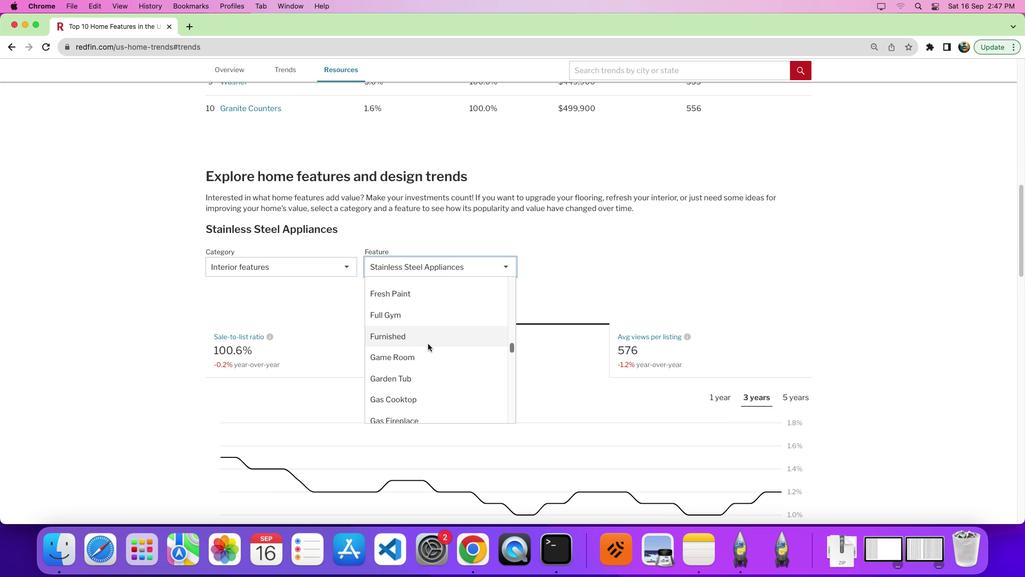 
Action: Mouse scrolled (449, 365) with delta (21, 21)
Screenshot: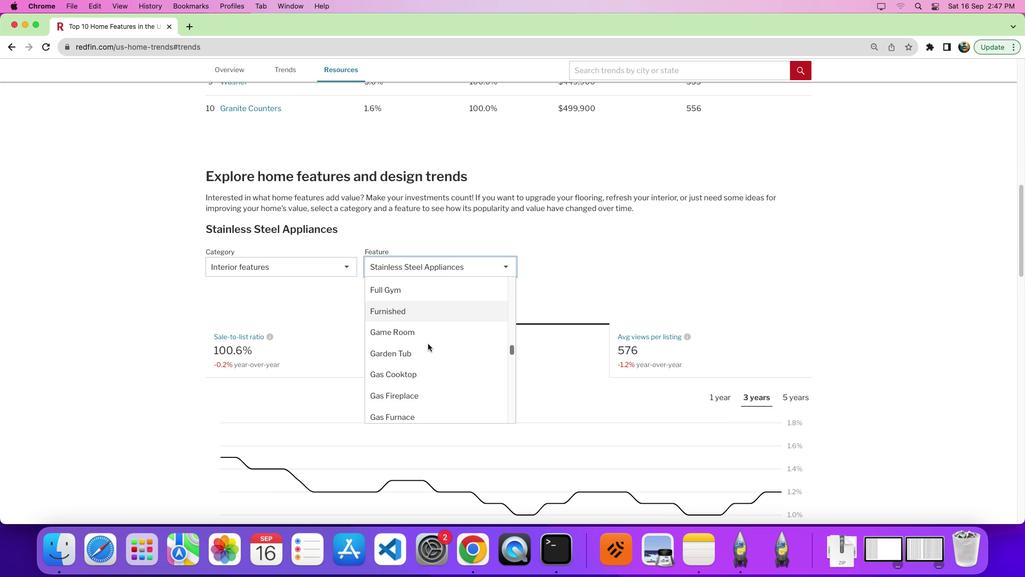 
Action: Mouse scrolled (449, 365) with delta (21, 21)
Screenshot: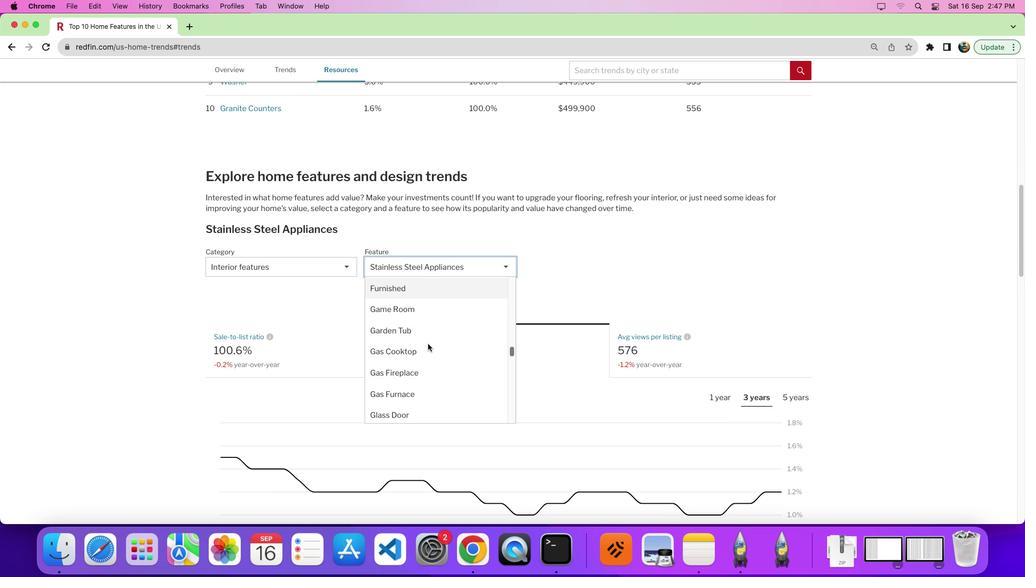 
Action: Mouse scrolled (449, 365) with delta (21, 21)
Screenshot: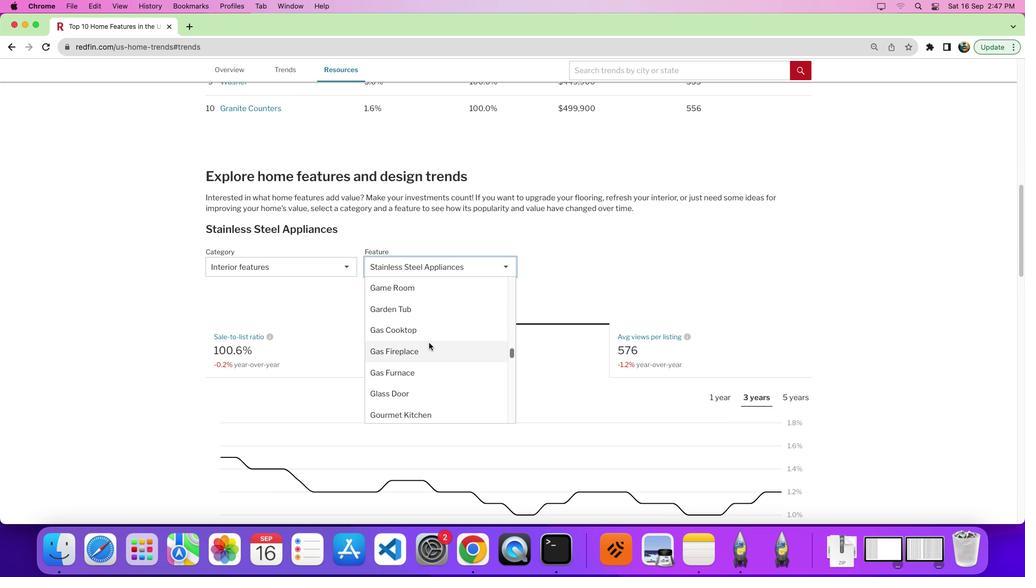 
Action: Mouse moved to (452, 364)
Screenshot: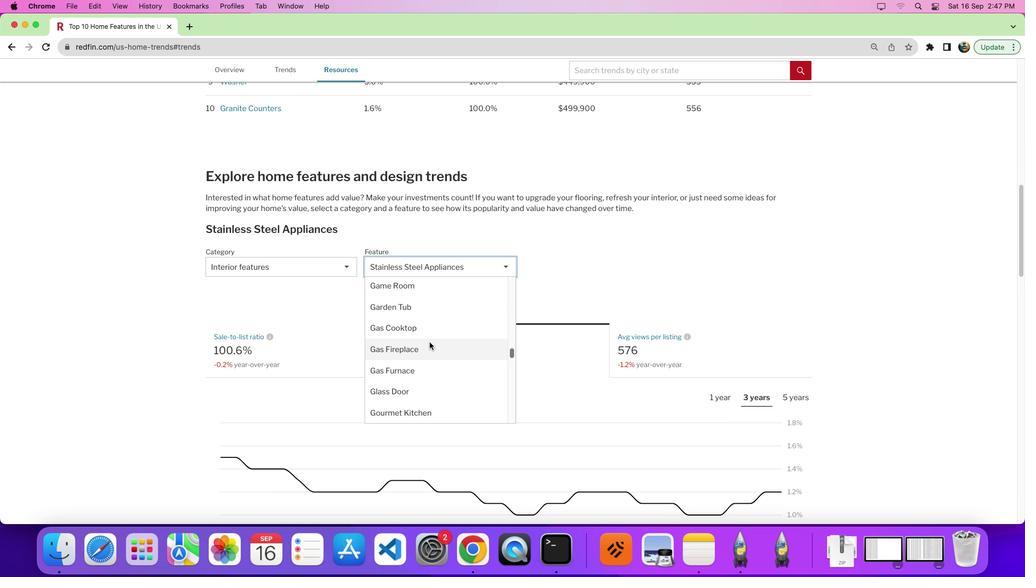 
Action: Mouse scrolled (452, 364) with delta (21, 21)
Screenshot: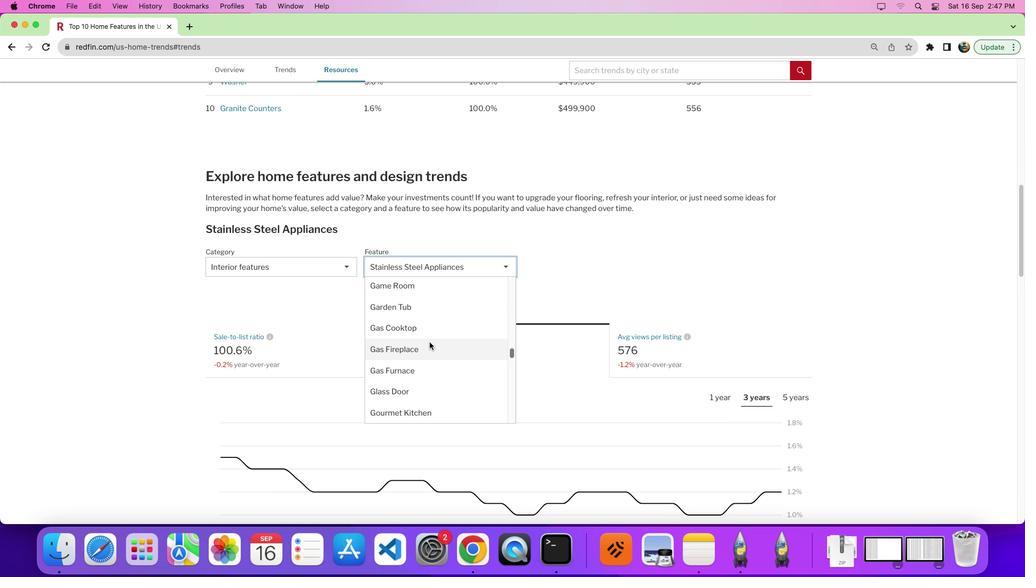 
Action: Mouse scrolled (452, 364) with delta (21, 22)
Screenshot: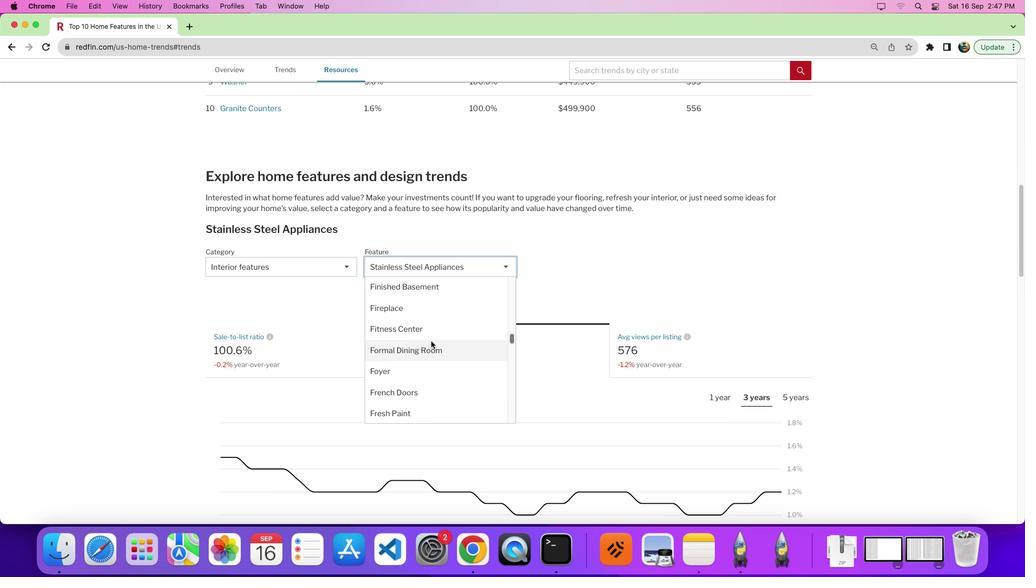 
Action: Mouse scrolled (452, 364) with delta (21, 22)
Screenshot: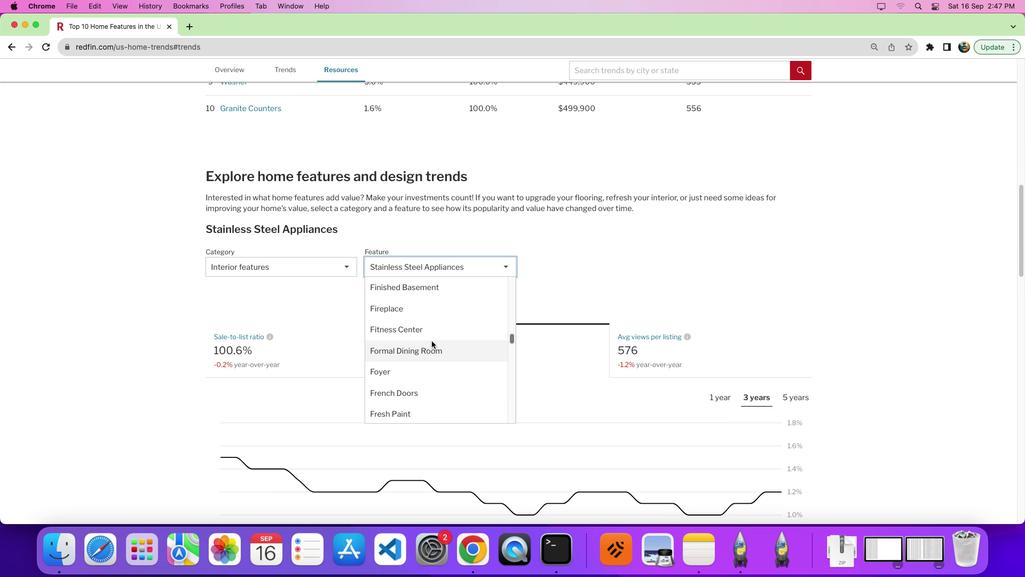 
Action: Mouse scrolled (452, 364) with delta (21, 25)
Screenshot: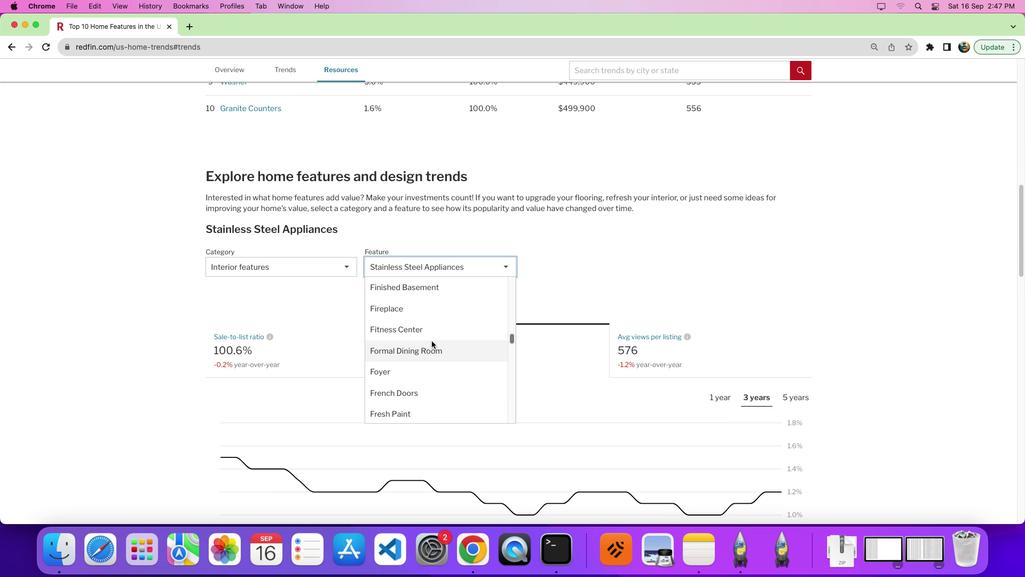 
Action: Mouse moved to (446, 411)
Screenshot: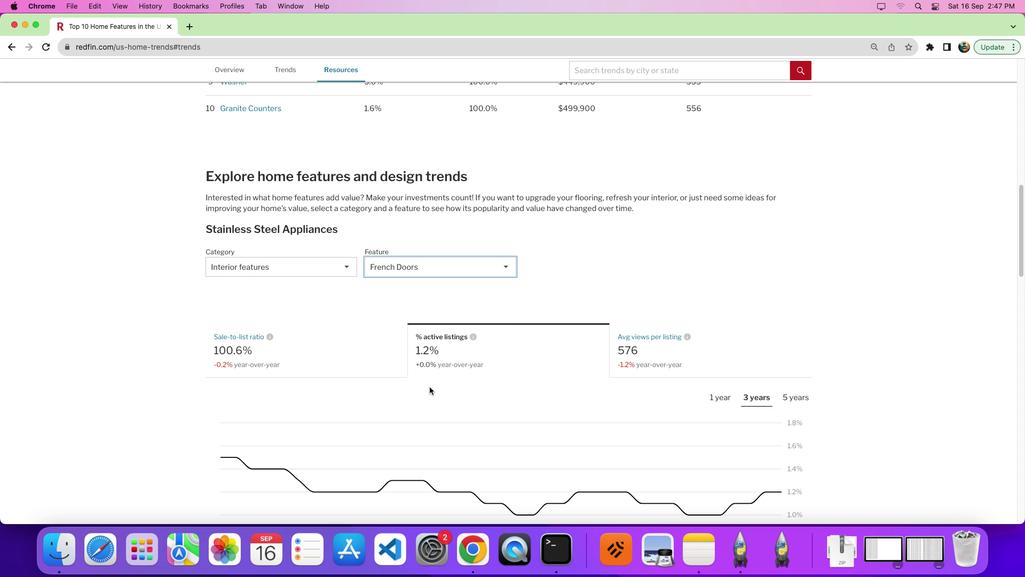 
Action: Mouse pressed left at (446, 411)
Screenshot: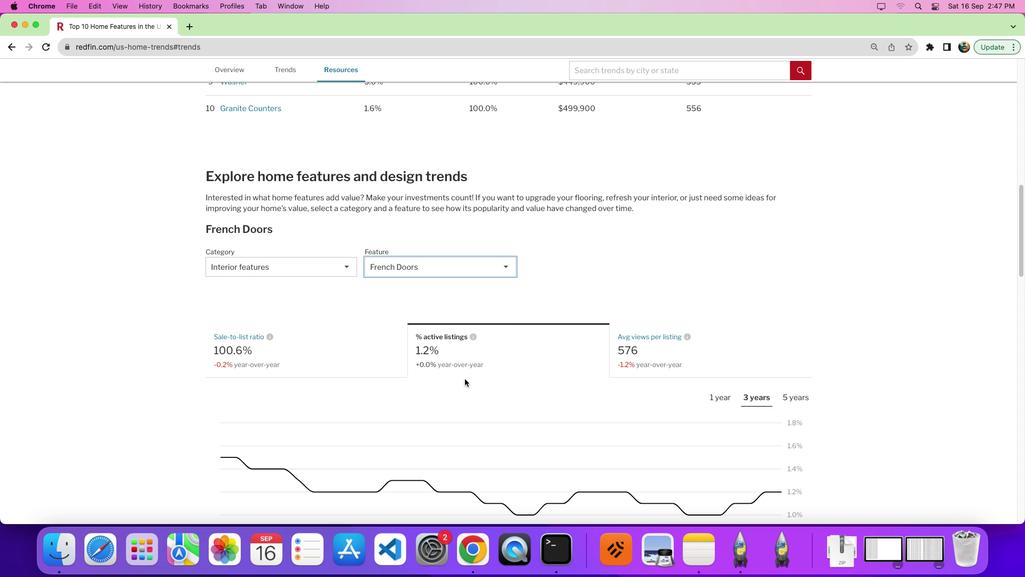 
Action: Mouse moved to (682, 332)
Screenshot: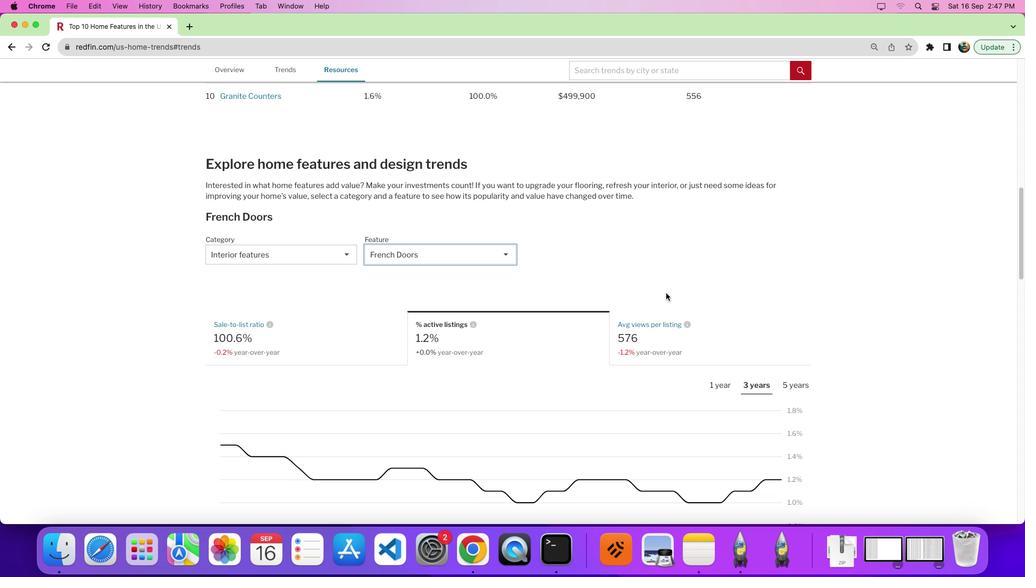 
Action: Mouse scrolled (682, 332) with delta (21, 21)
Screenshot: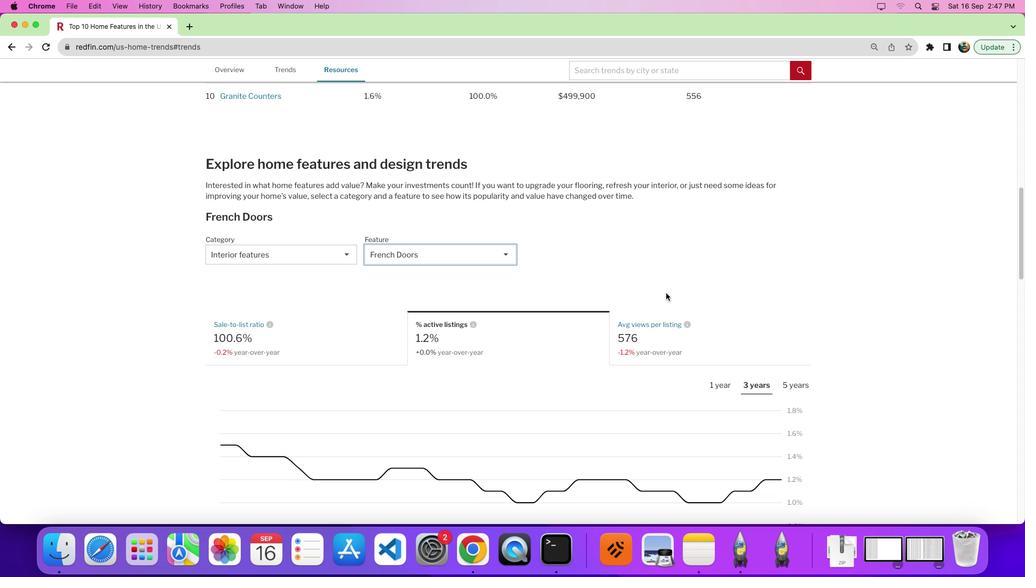 
Action: Mouse moved to (683, 328)
Screenshot: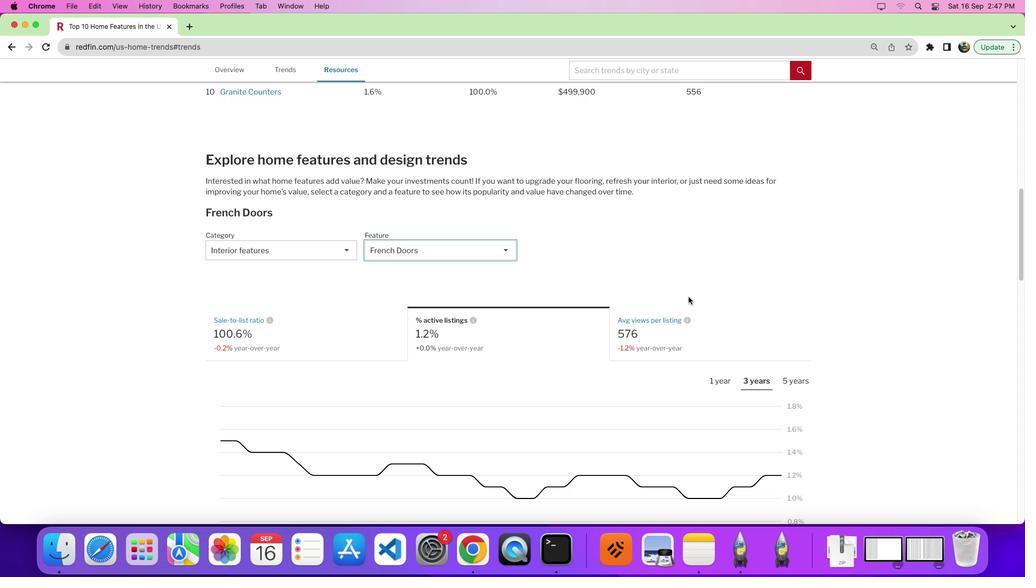 
Action: Mouse scrolled (683, 328) with delta (21, 21)
Screenshot: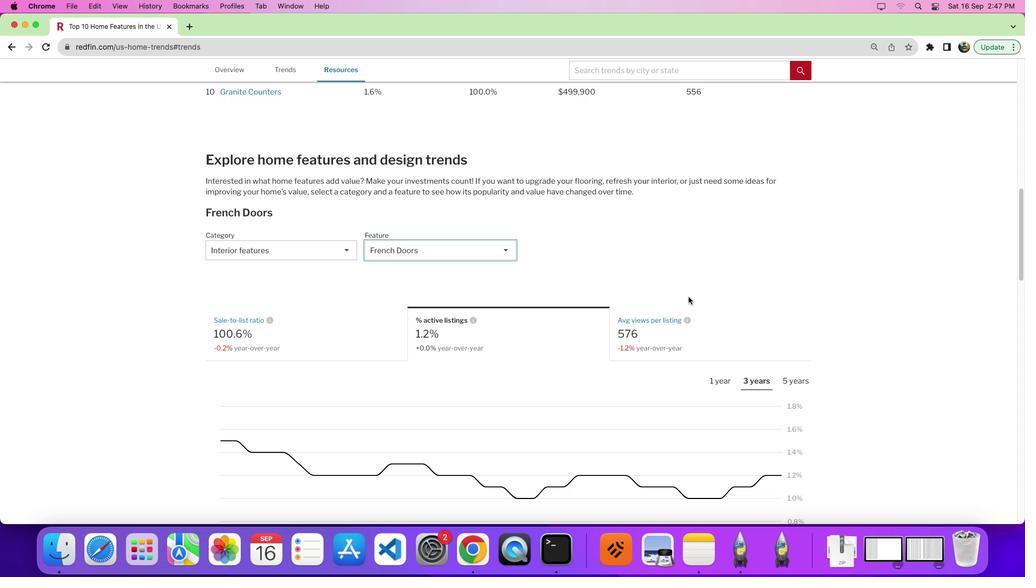 
Action: Mouse moved to (807, 399)
Screenshot: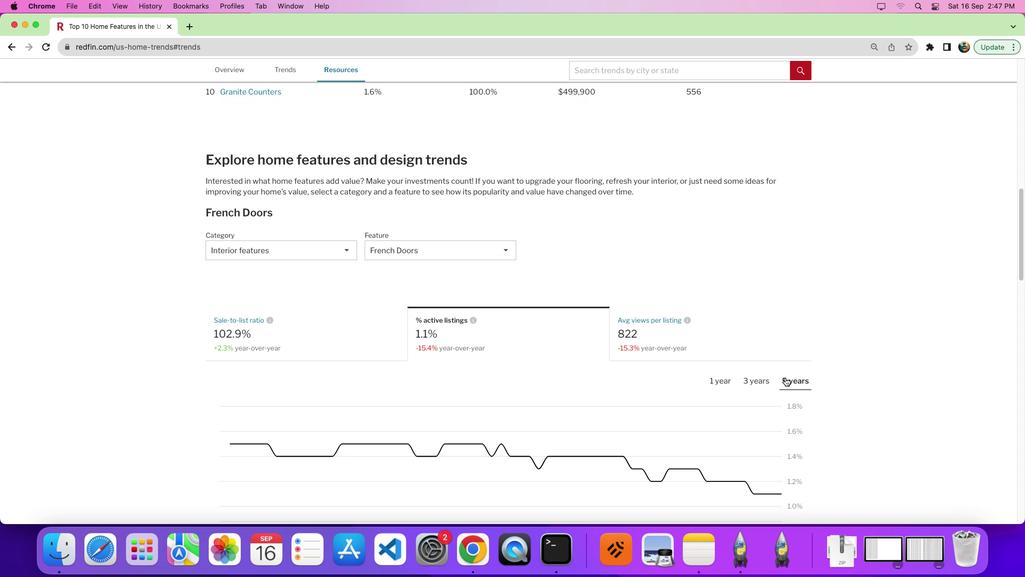 
Action: Mouse pressed left at (807, 399)
Screenshot: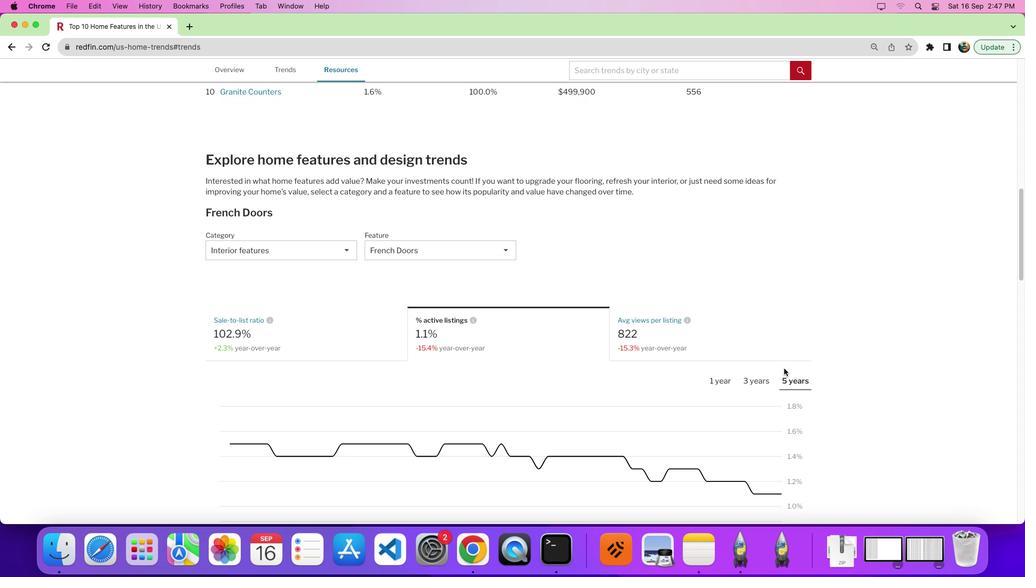 
Action: Mouse moved to (805, 387)
Screenshot: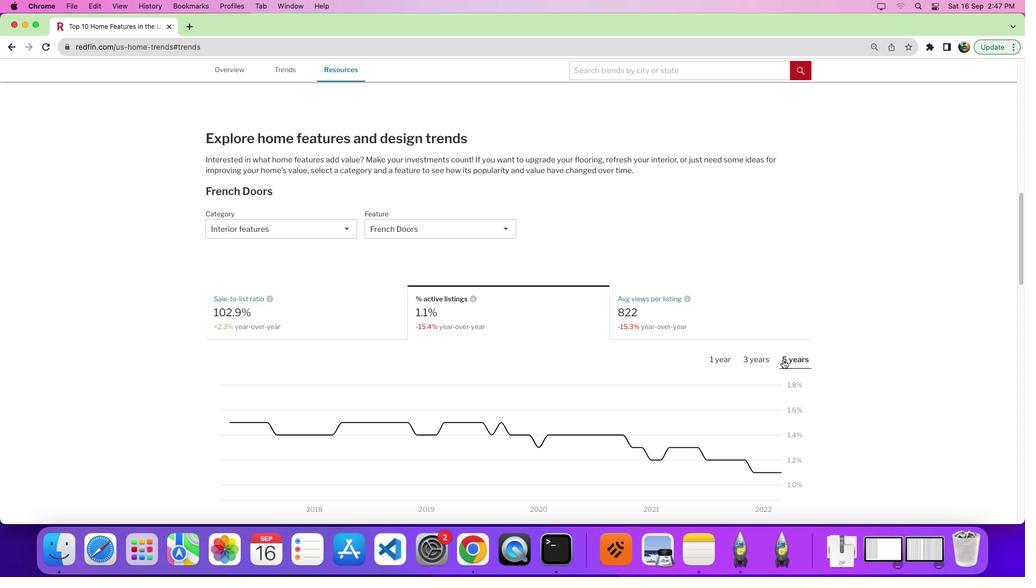 
Action: Mouse scrolled (805, 387) with delta (21, 21)
Screenshot: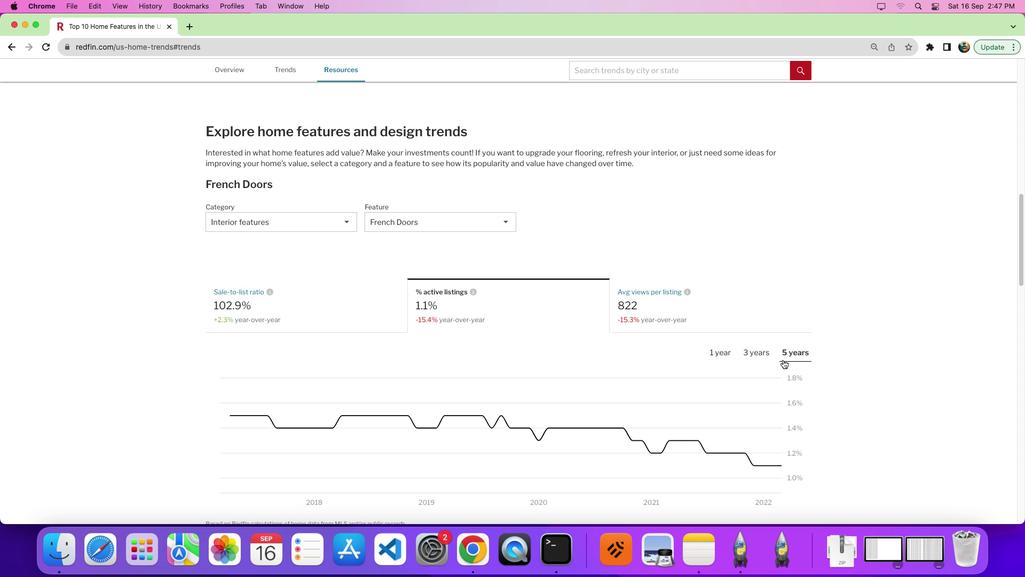 
Action: Mouse moved to (805, 386)
Screenshot: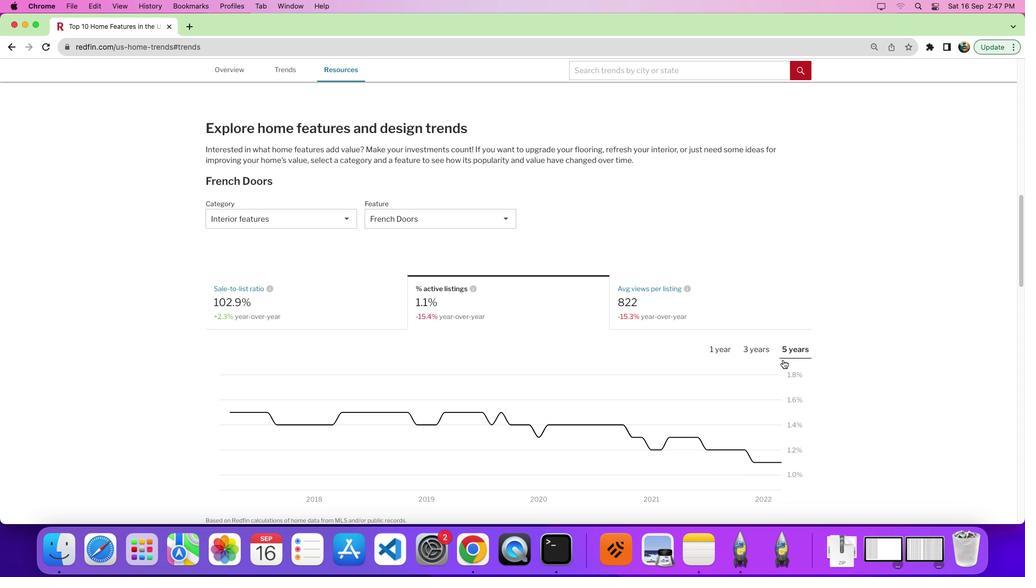 
Action: Mouse scrolled (805, 386) with delta (21, 21)
Screenshot: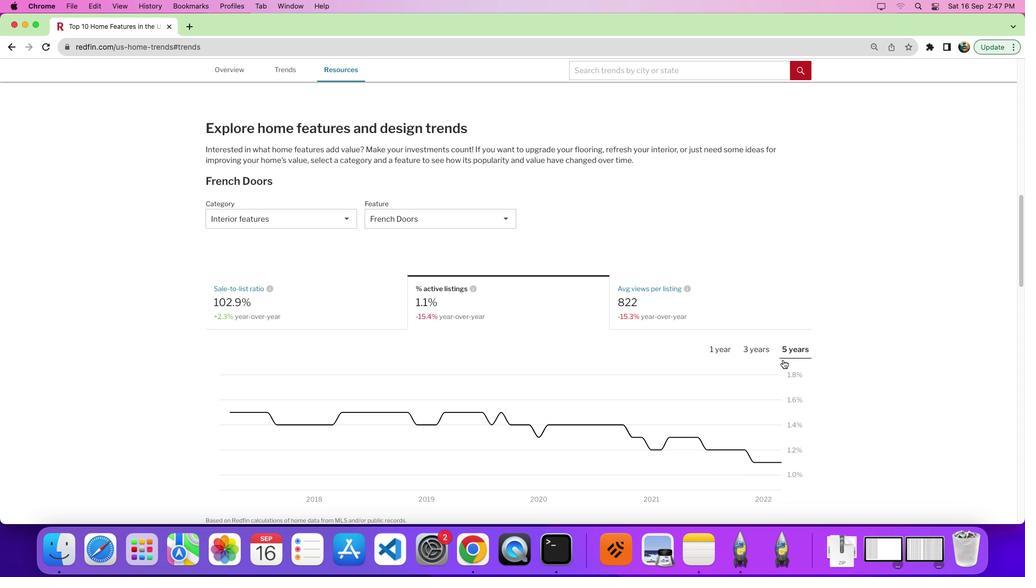 
Action: Mouse moved to (804, 380)
Screenshot: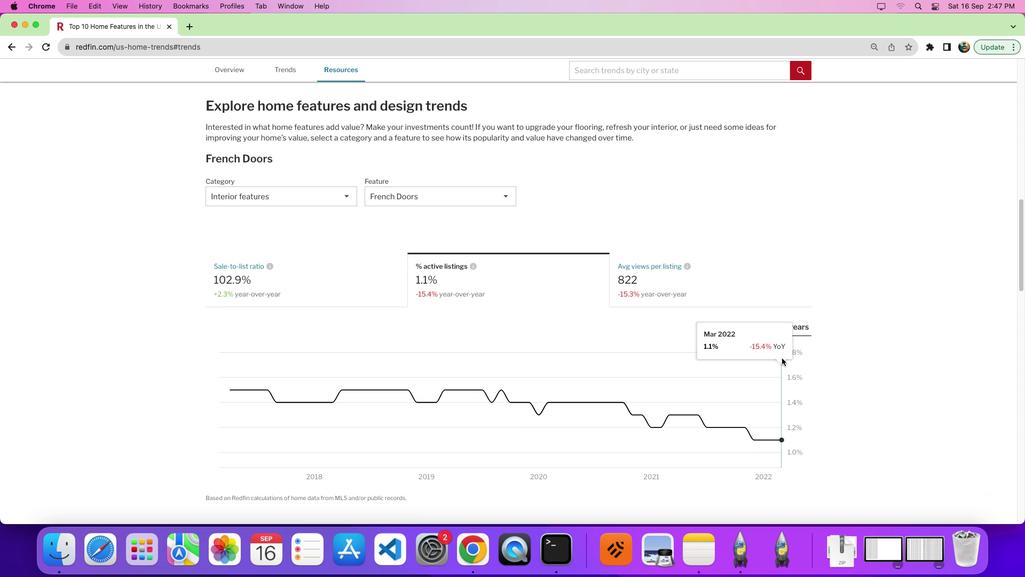 
Action: Mouse scrolled (804, 380) with delta (21, 21)
Screenshot: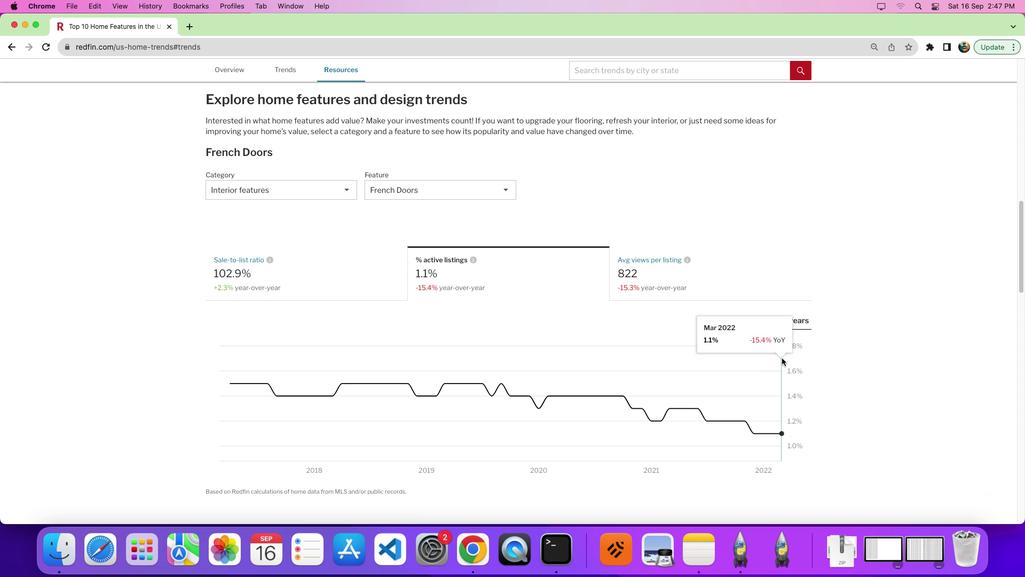 
Action: Mouse scrolled (804, 380) with delta (21, 21)
Screenshot: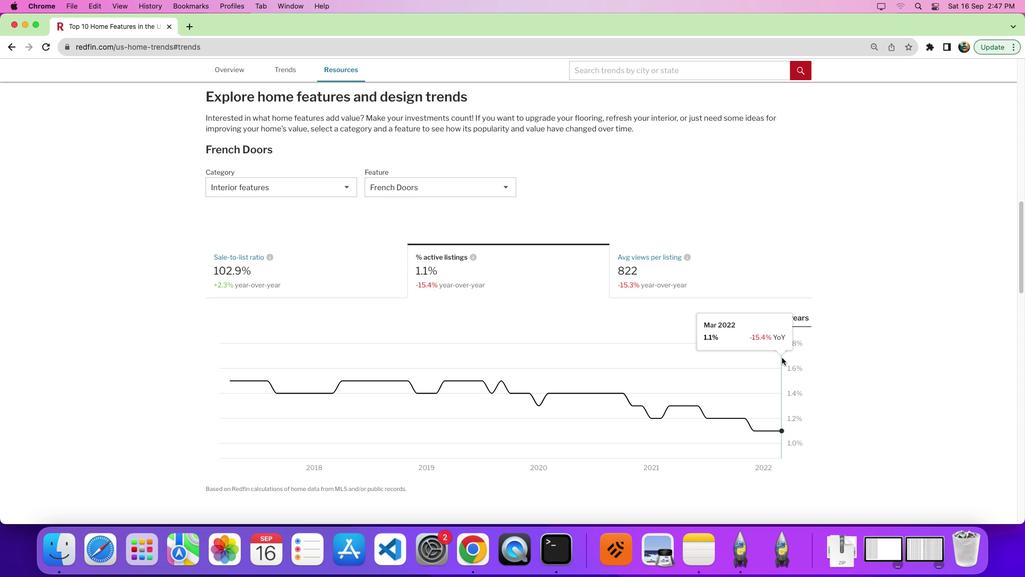
Action: Mouse moved to (804, 379)
Screenshot: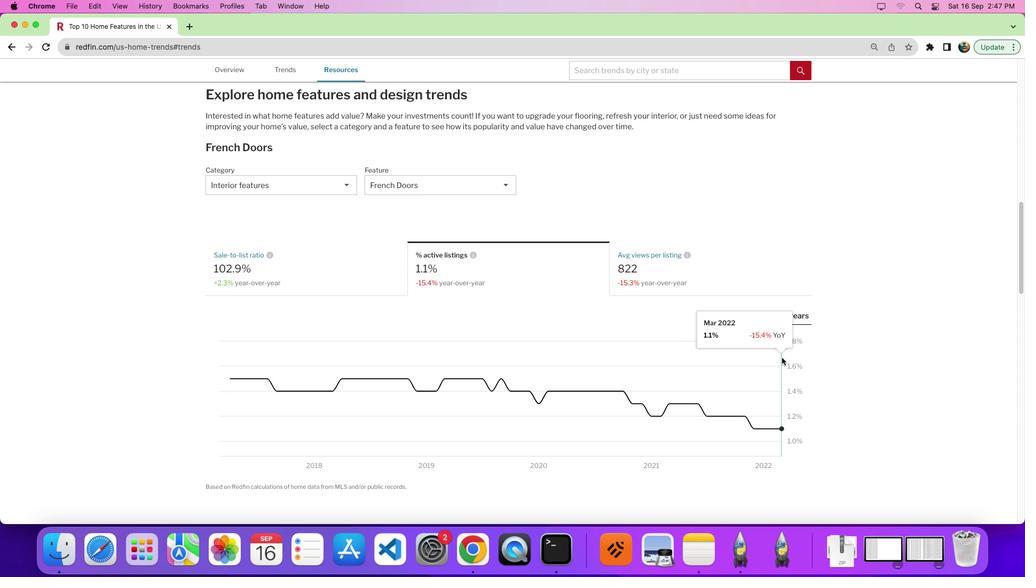
Action: Mouse scrolled (804, 379) with delta (21, 21)
Screenshot: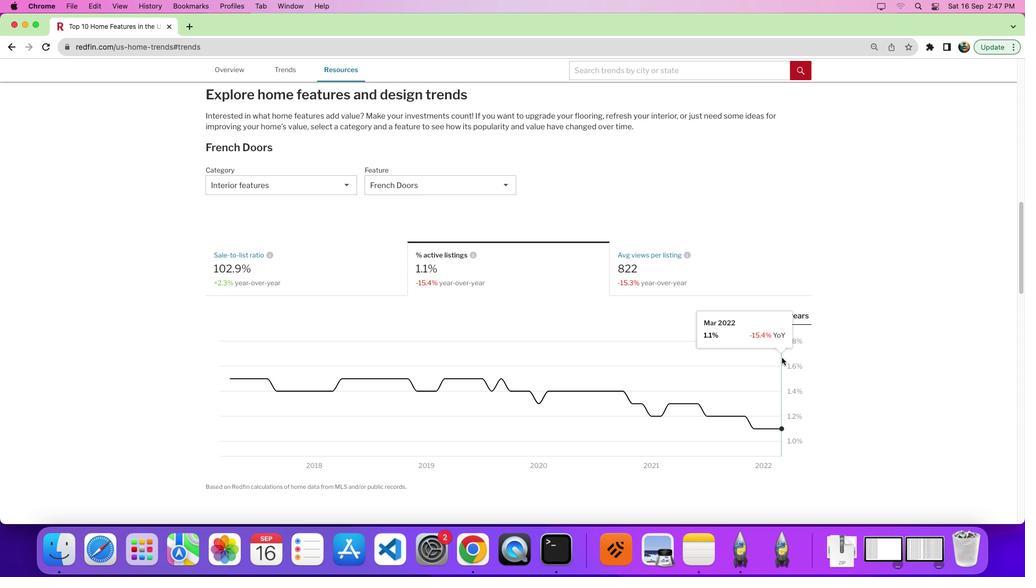 
Action: Mouse moved to (788, 398)
Screenshot: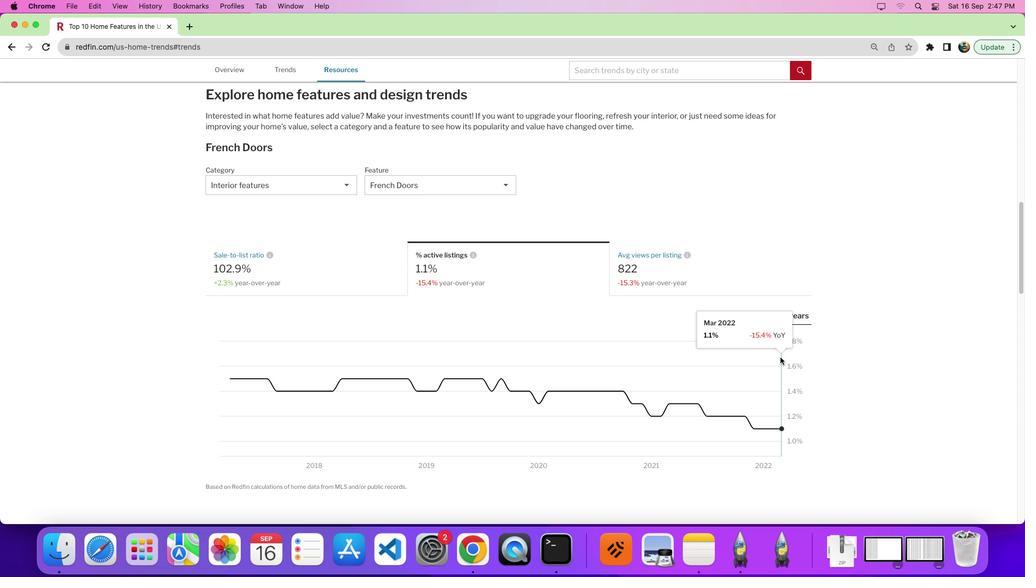
